 Task: Create a sub task Design and Implement Solution for the task  Integrate website with a new live chat support system in the project BioForge , assign it to team member softage.4@softage.net and update the status of the sub task to  Off Track , set the priority of the sub task to High
Action: Mouse moved to (408, 228)
Screenshot: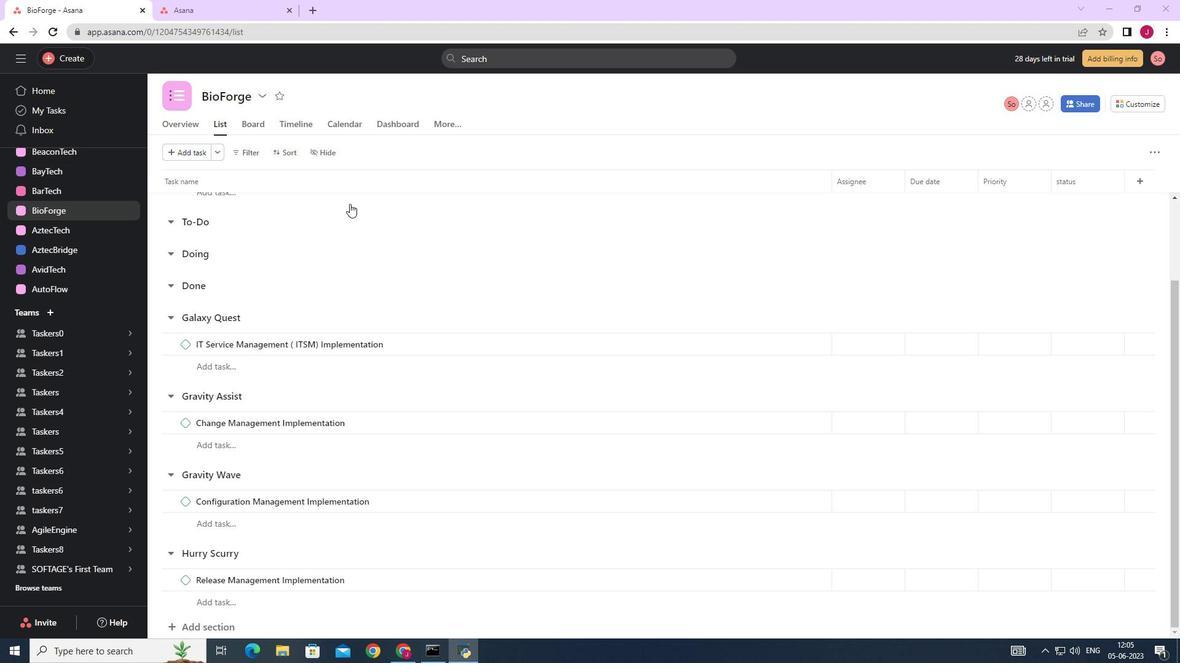 
Action: Mouse scrolled (408, 228) with delta (0, 0)
Screenshot: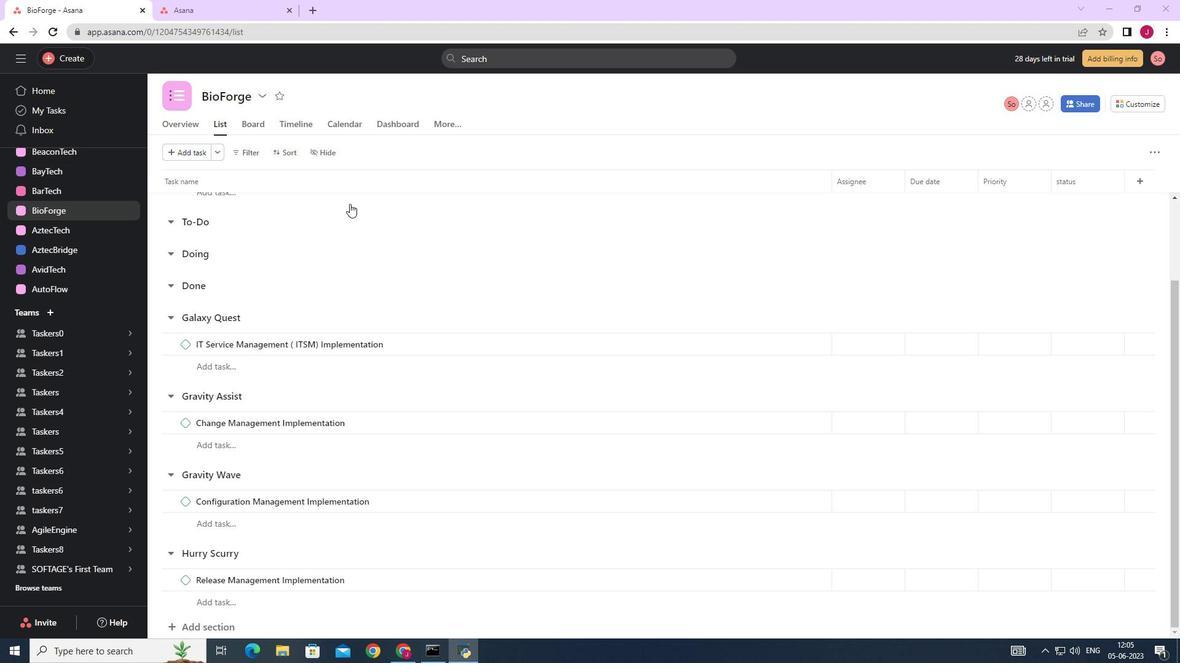 
Action: Mouse moved to (408, 229)
Screenshot: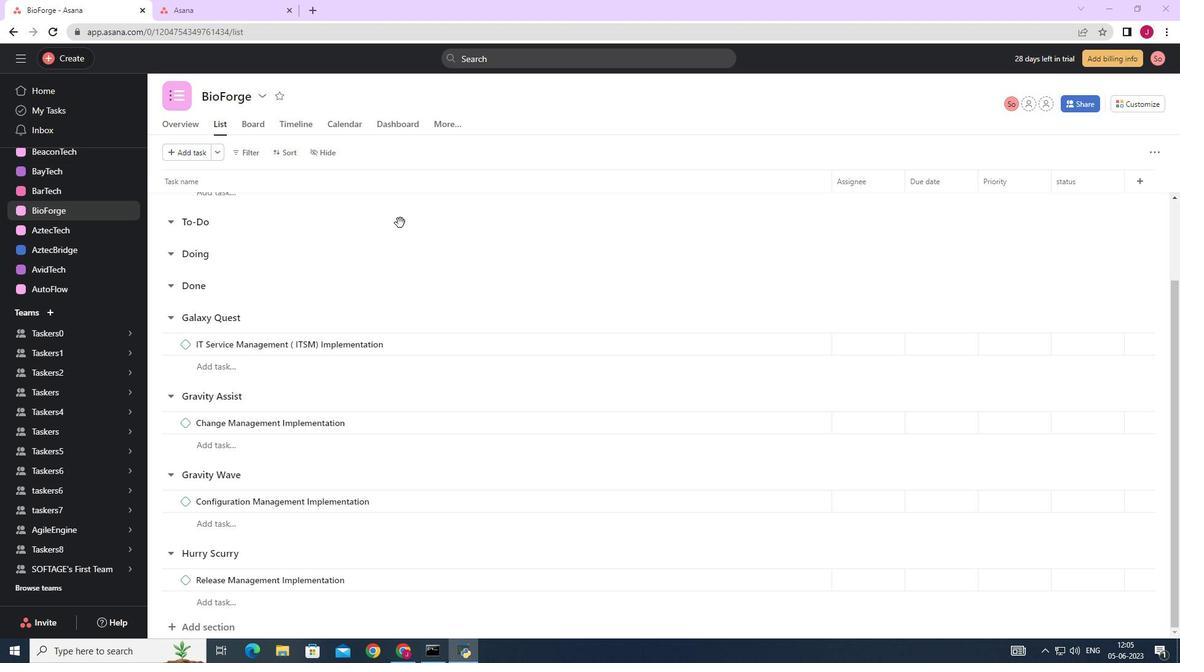 
Action: Mouse scrolled (408, 229) with delta (0, 0)
Screenshot: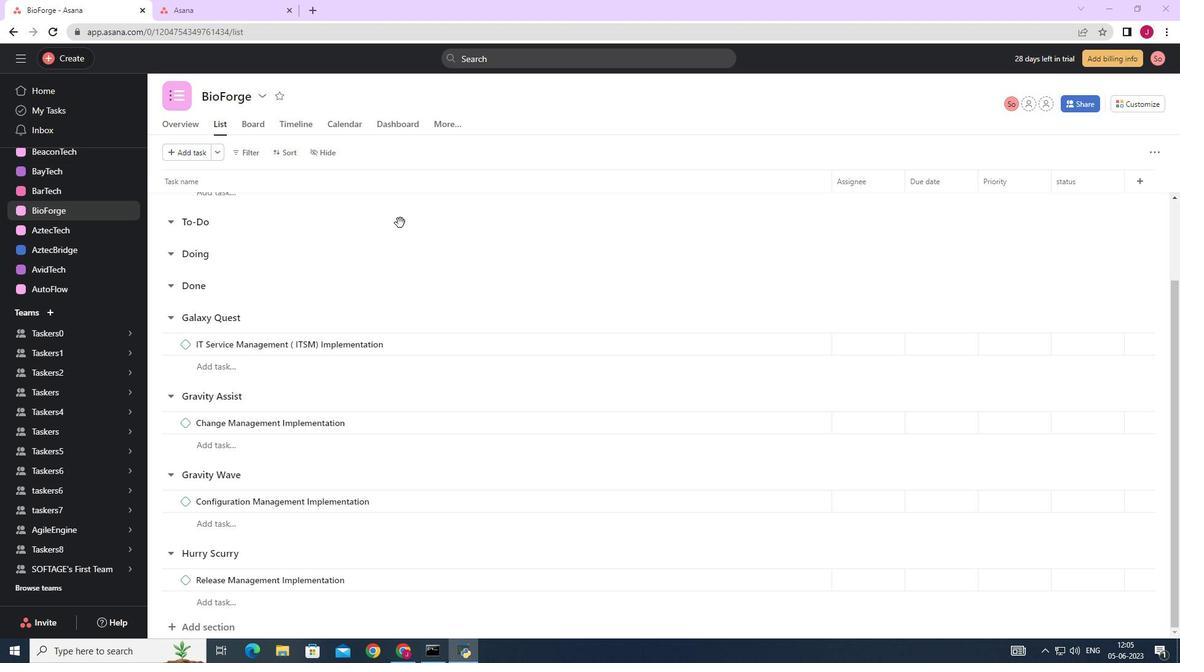 
Action: Mouse scrolled (408, 229) with delta (0, 0)
Screenshot: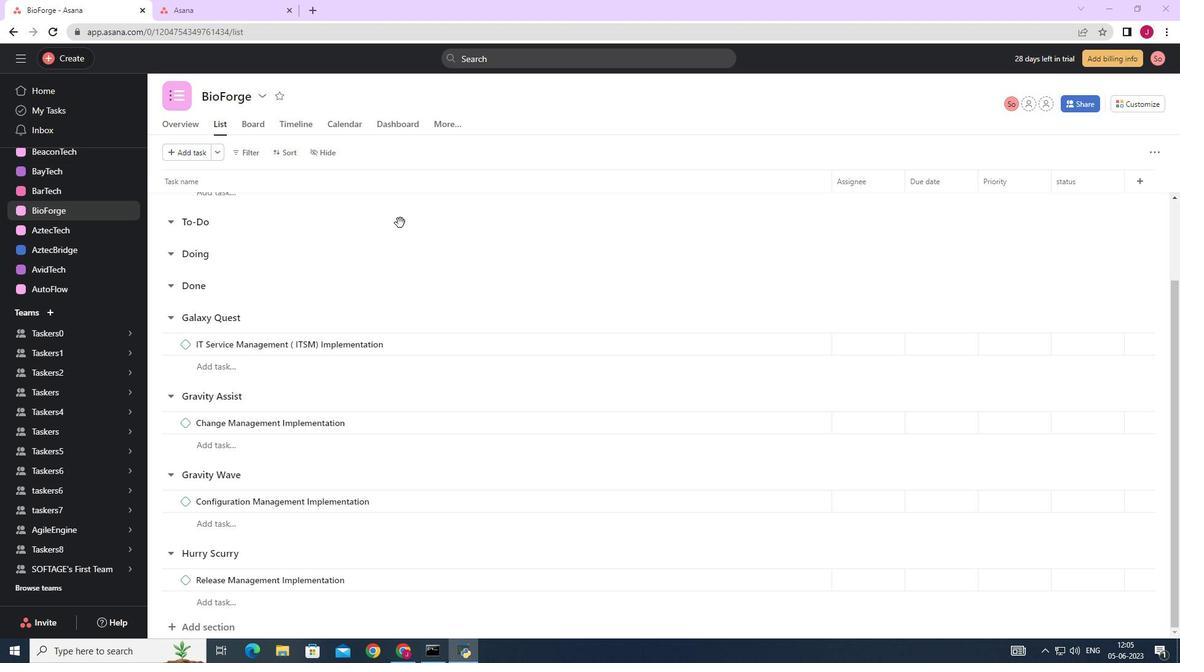 
Action: Mouse scrolled (408, 229) with delta (0, 0)
Screenshot: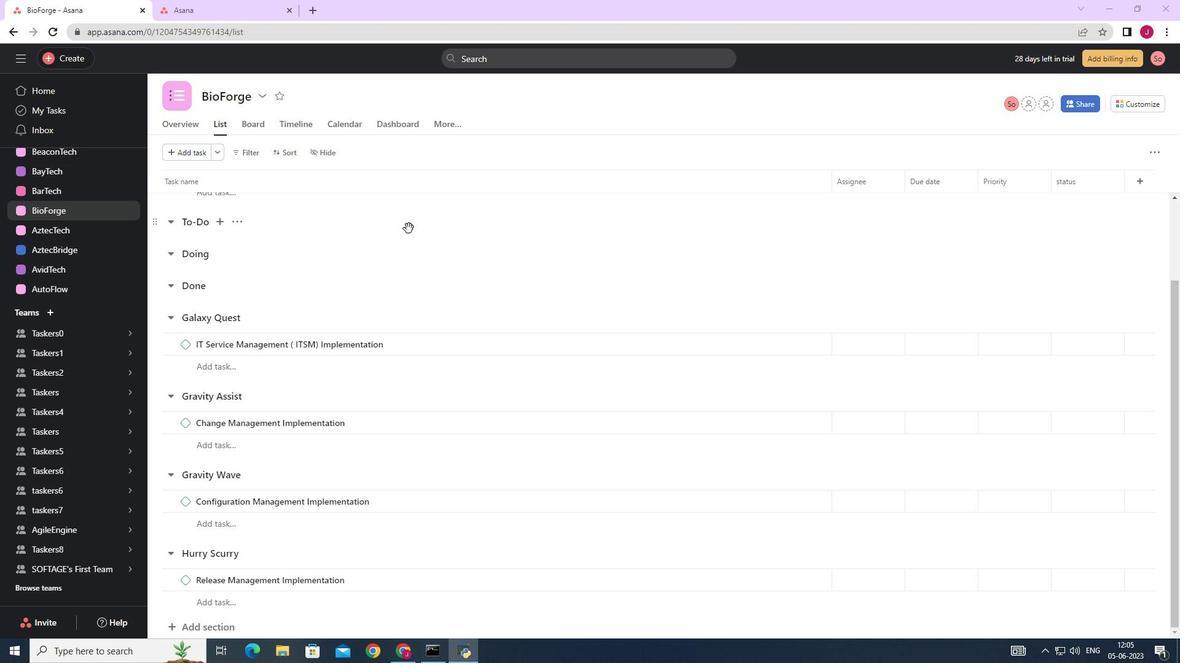 
Action: Mouse moved to (408, 229)
Screenshot: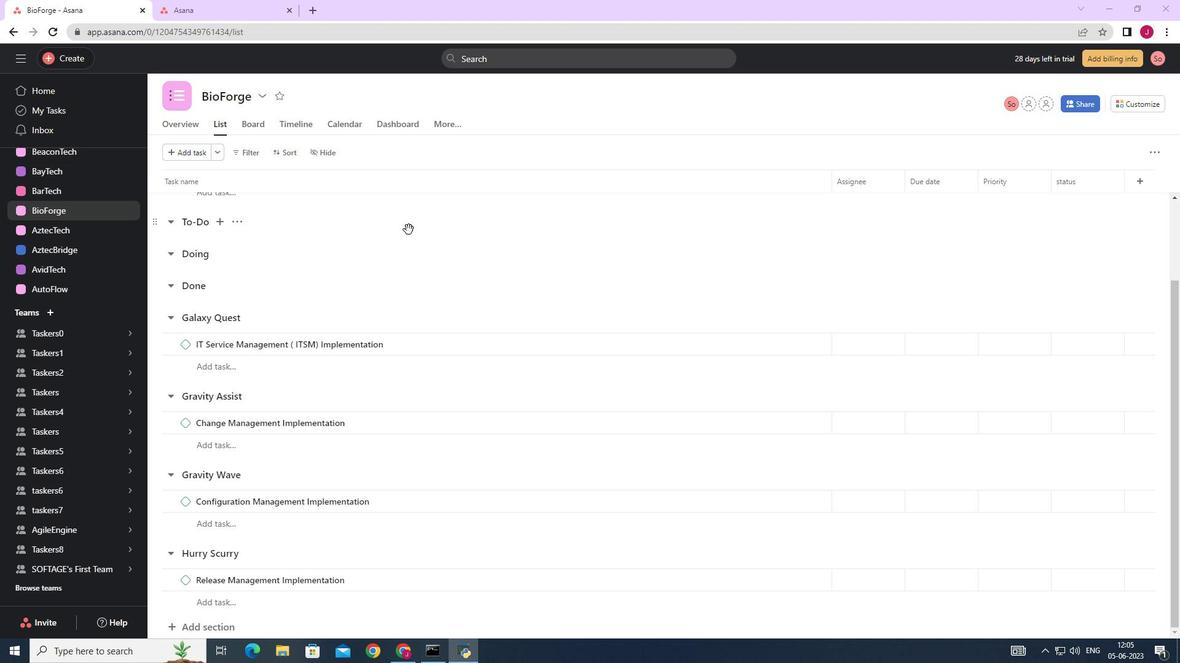 
Action: Mouse scrolled (408, 229) with delta (0, 0)
Screenshot: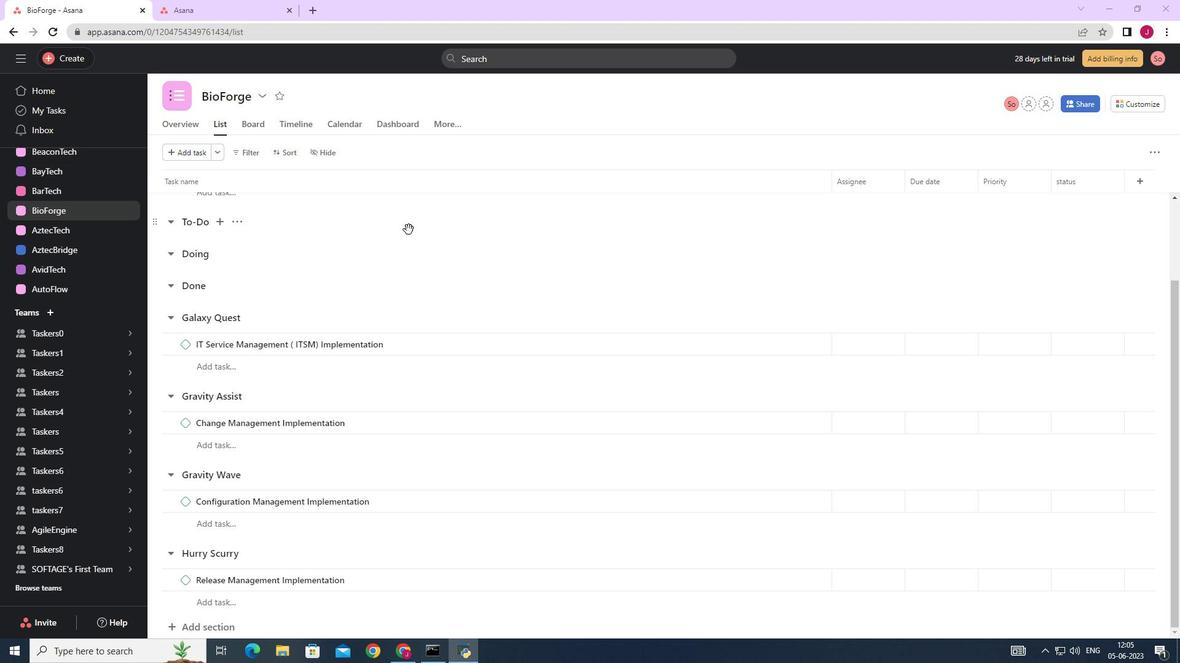 
Action: Mouse moved to (514, 377)
Screenshot: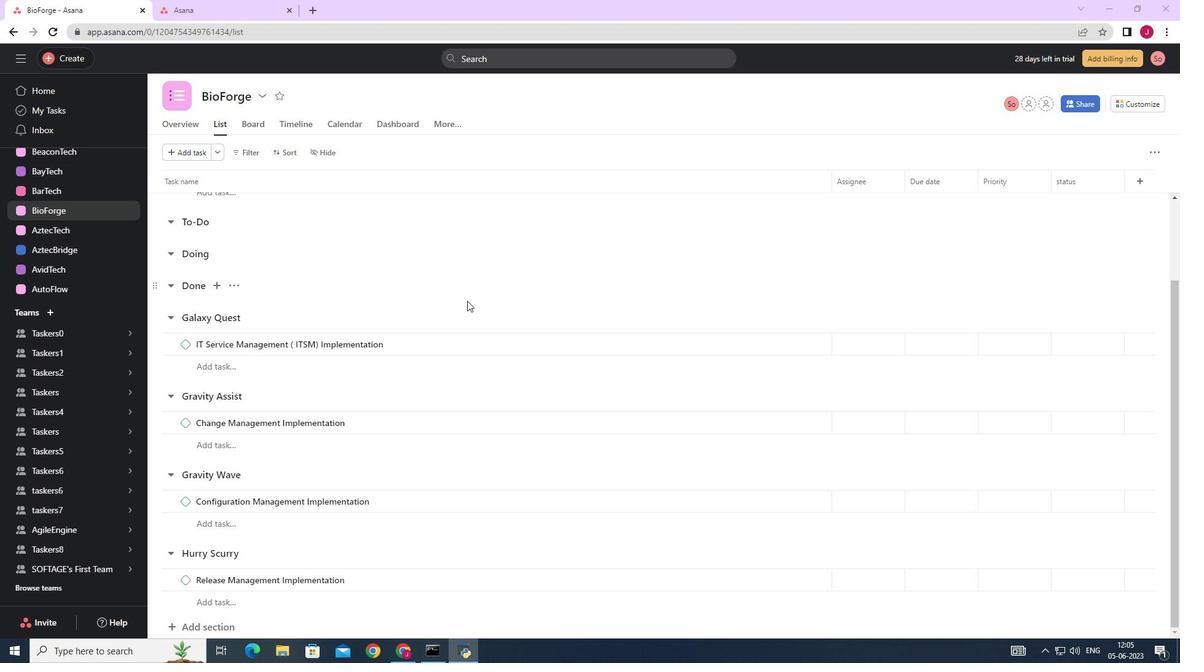 
Action: Mouse scrolled (514, 378) with delta (0, 0)
Screenshot: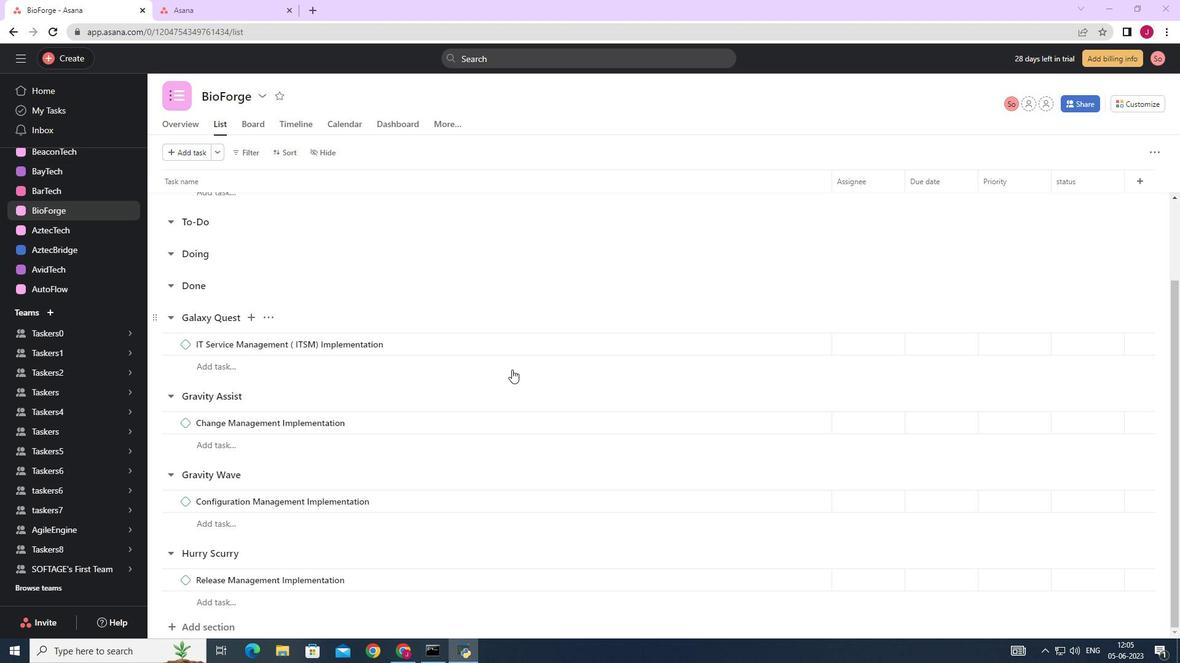 
Action: Mouse moved to (512, 377)
Screenshot: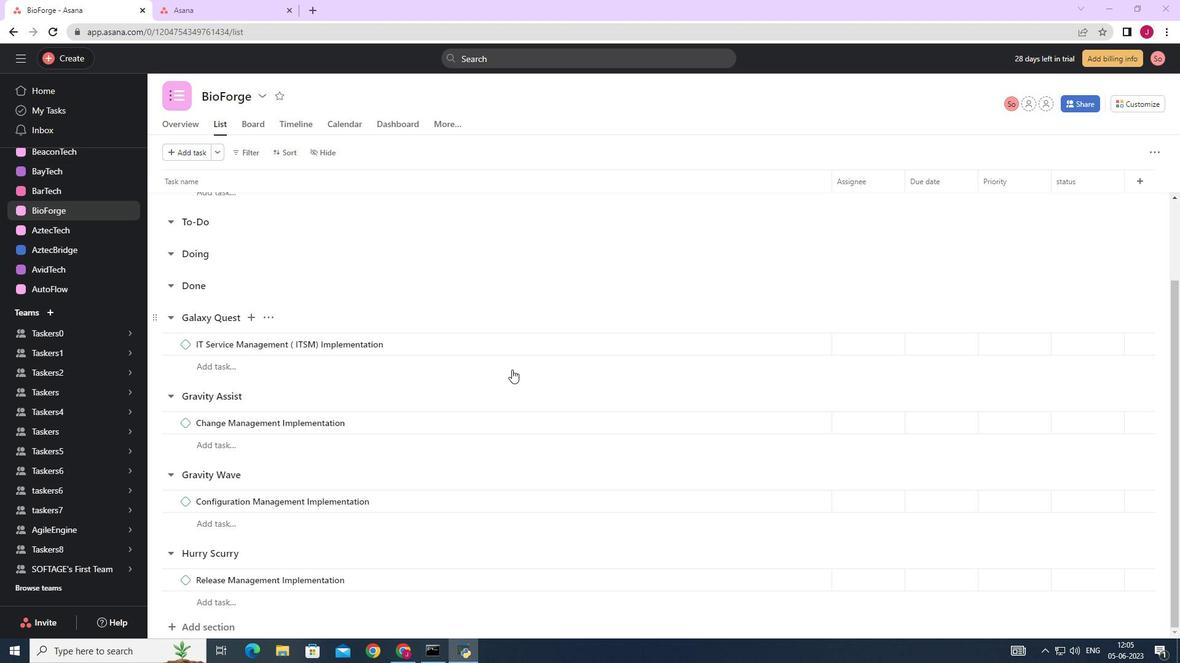 
Action: Mouse scrolled (512, 378) with delta (0, 0)
Screenshot: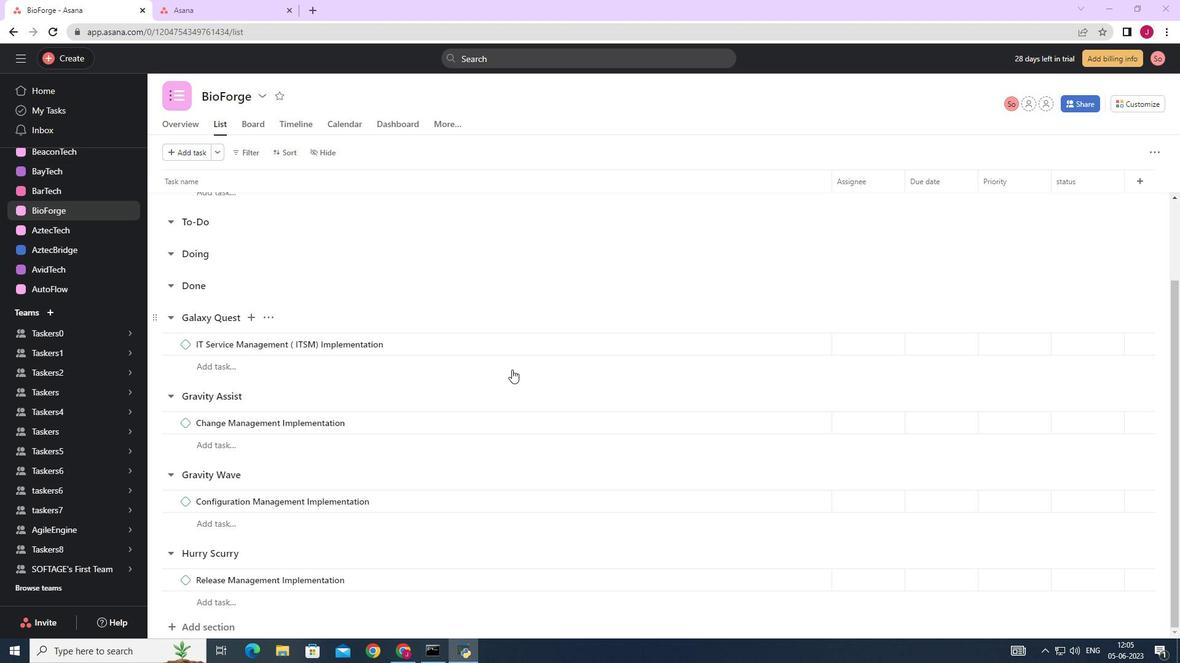 
Action: Mouse moved to (505, 370)
Screenshot: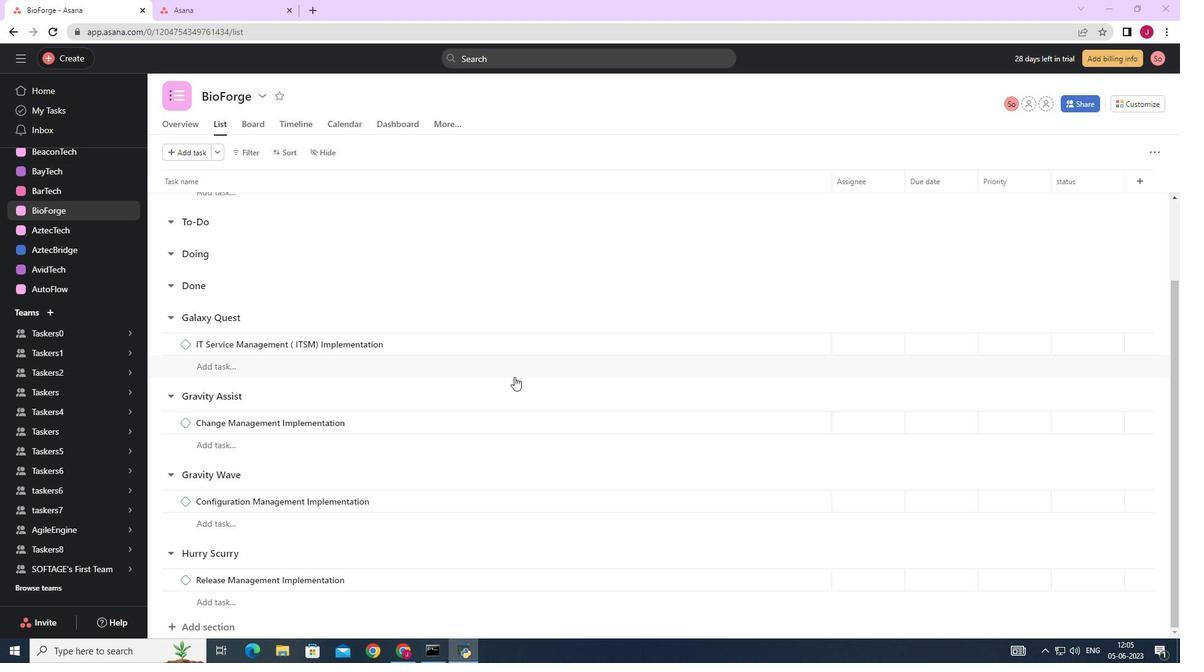 
Action: Mouse scrolled (509, 374) with delta (0, 0)
Screenshot: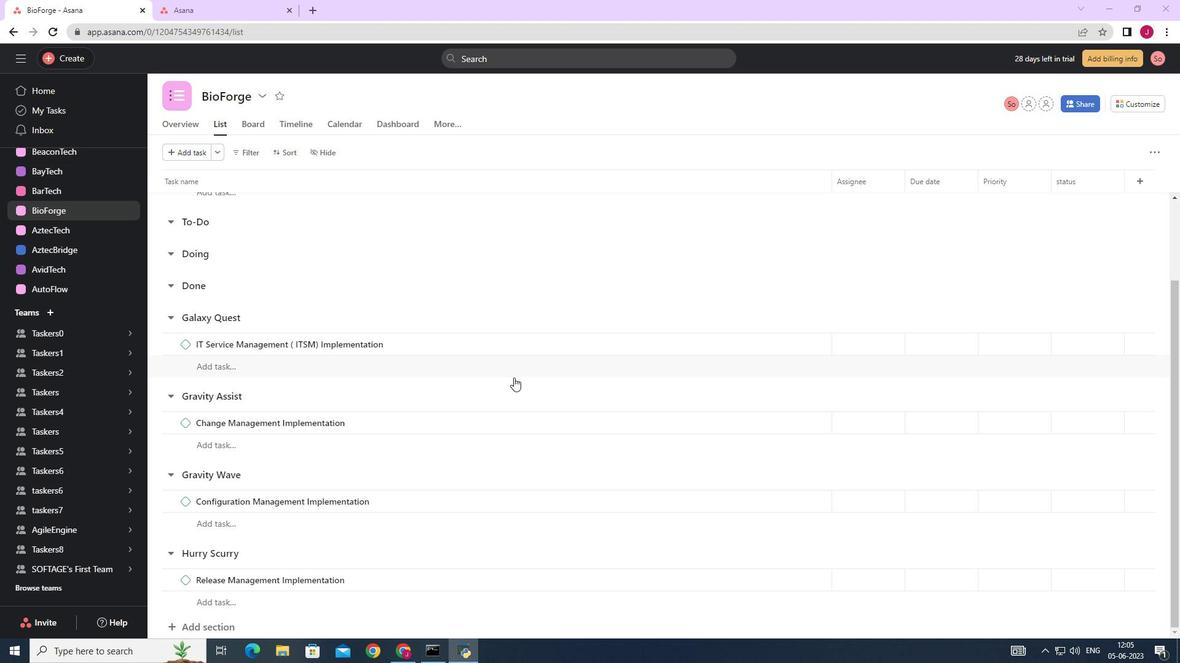 
Action: Mouse moved to (483, 352)
Screenshot: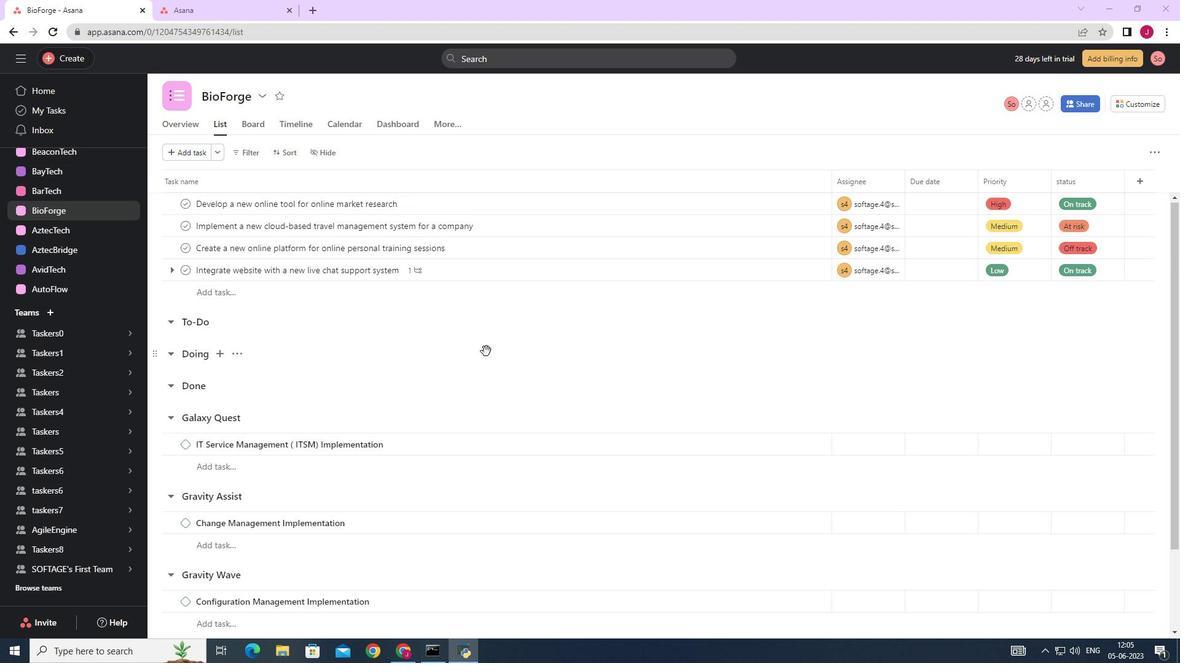 
Action: Mouse scrolled (483, 352) with delta (0, 0)
Screenshot: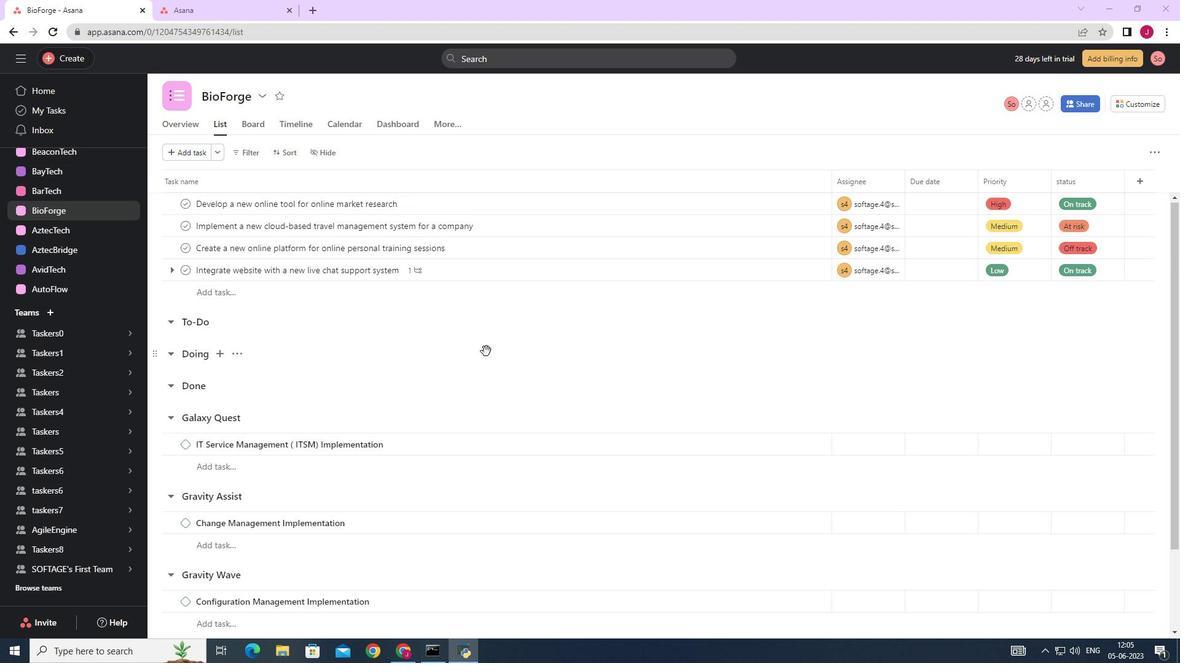 
Action: Mouse moved to (483, 353)
Screenshot: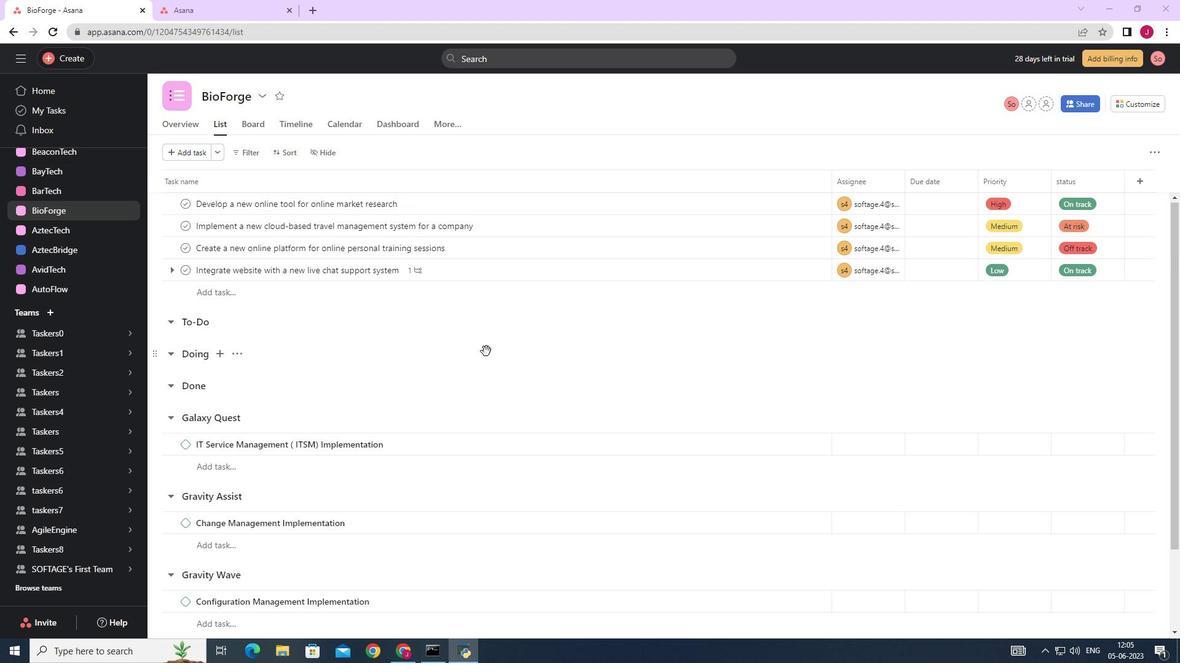 
Action: Mouse scrolled (483, 352) with delta (0, 0)
Screenshot: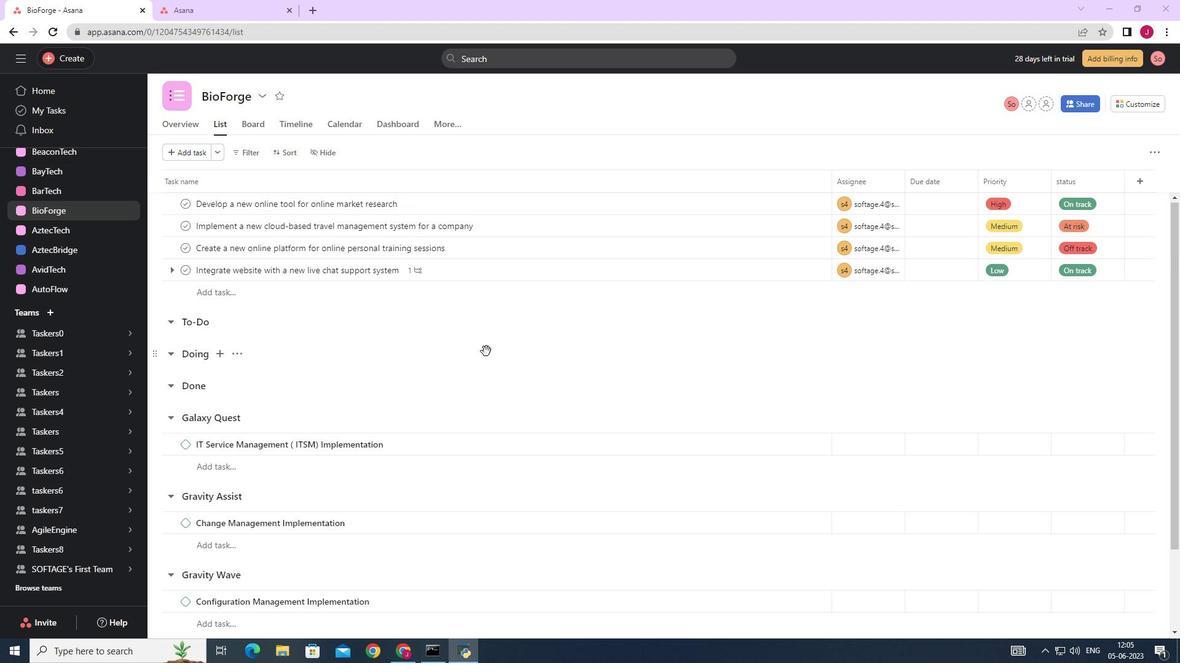 
Action: Mouse scrolled (483, 352) with delta (0, 0)
Screenshot: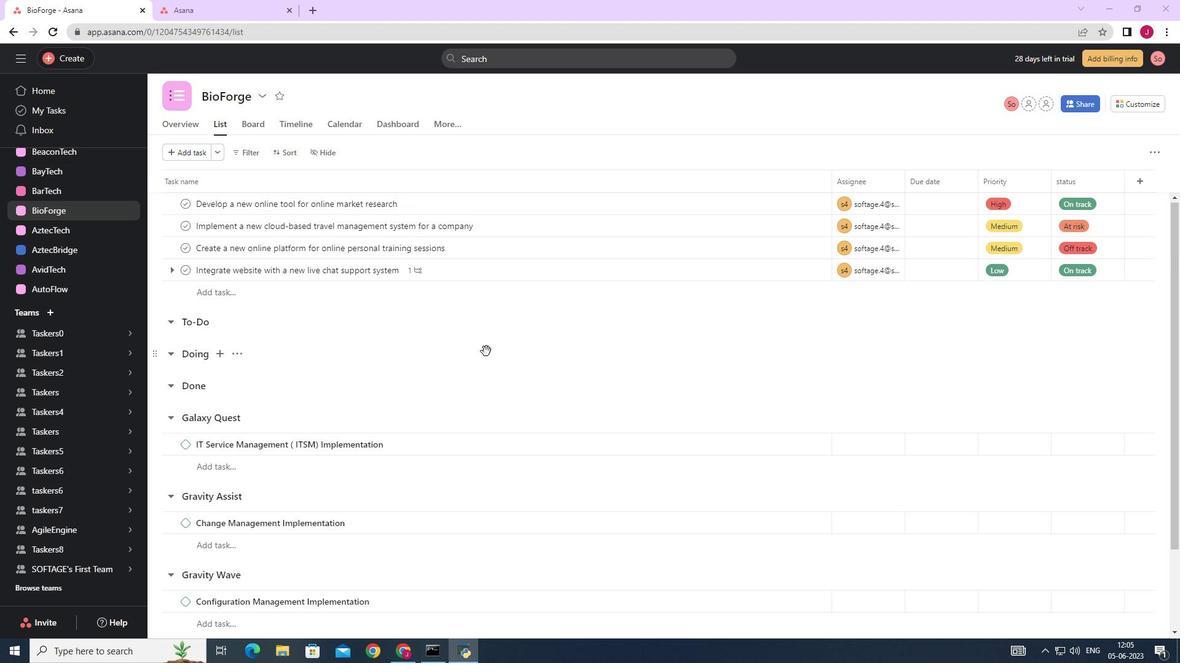 
Action: Mouse scrolled (483, 352) with delta (0, 0)
Screenshot: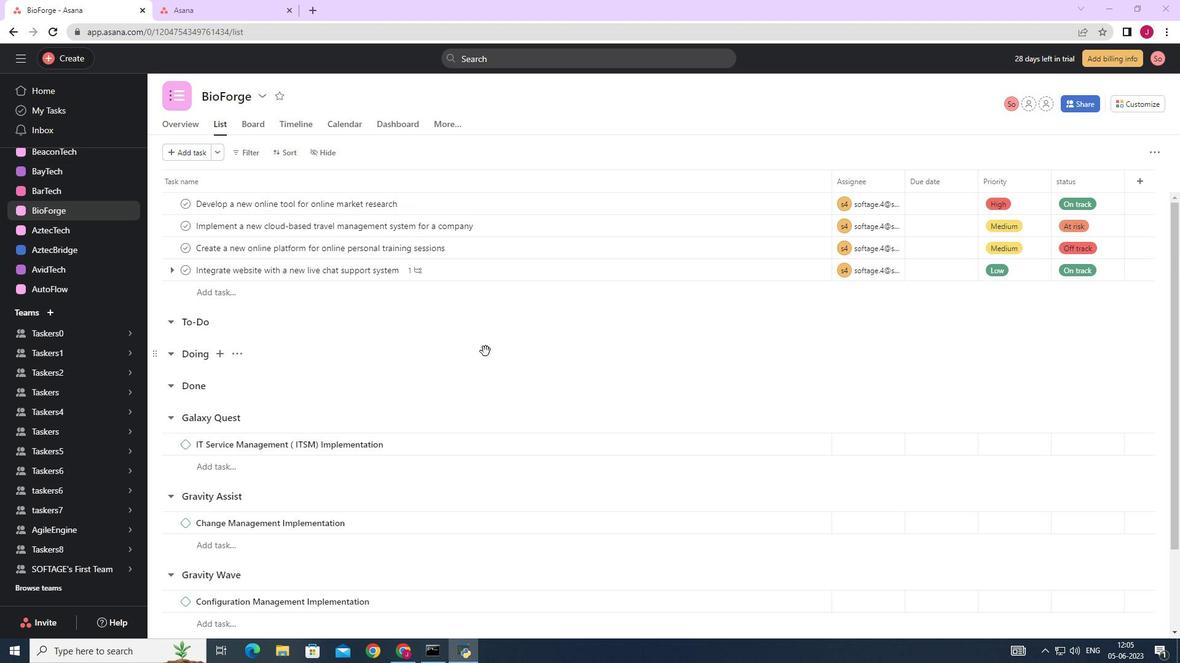 
Action: Mouse moved to (907, 240)
Screenshot: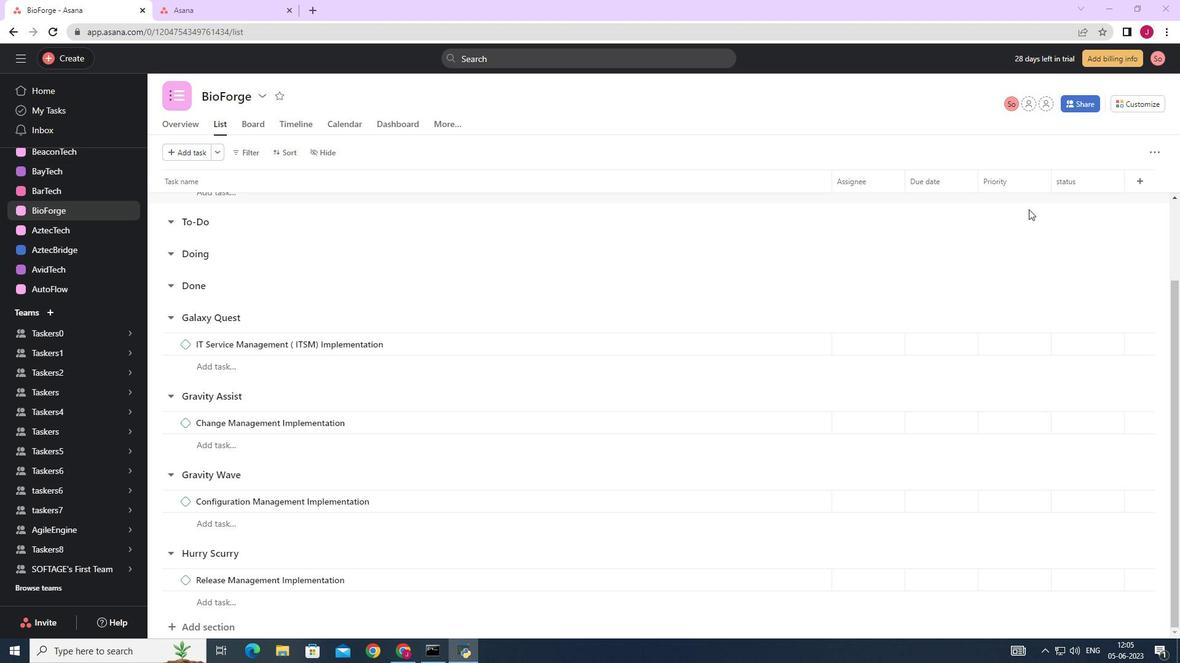
Action: Mouse scrolled (916, 240) with delta (0, 0)
Screenshot: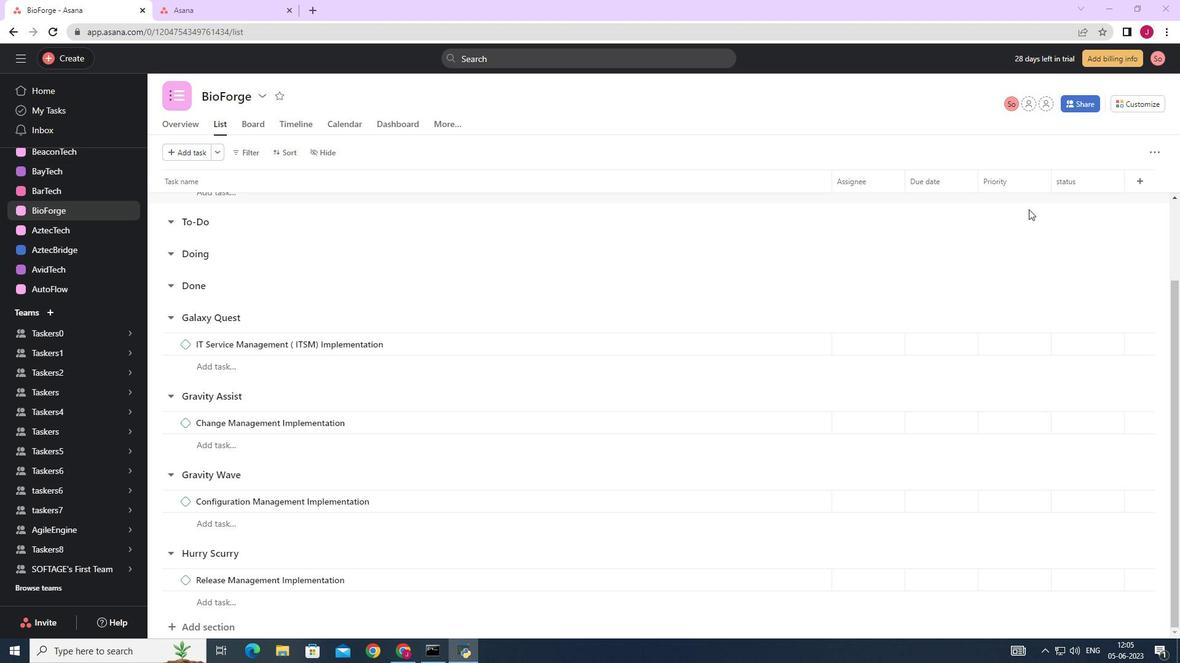 
Action: Mouse moved to (842, 250)
Screenshot: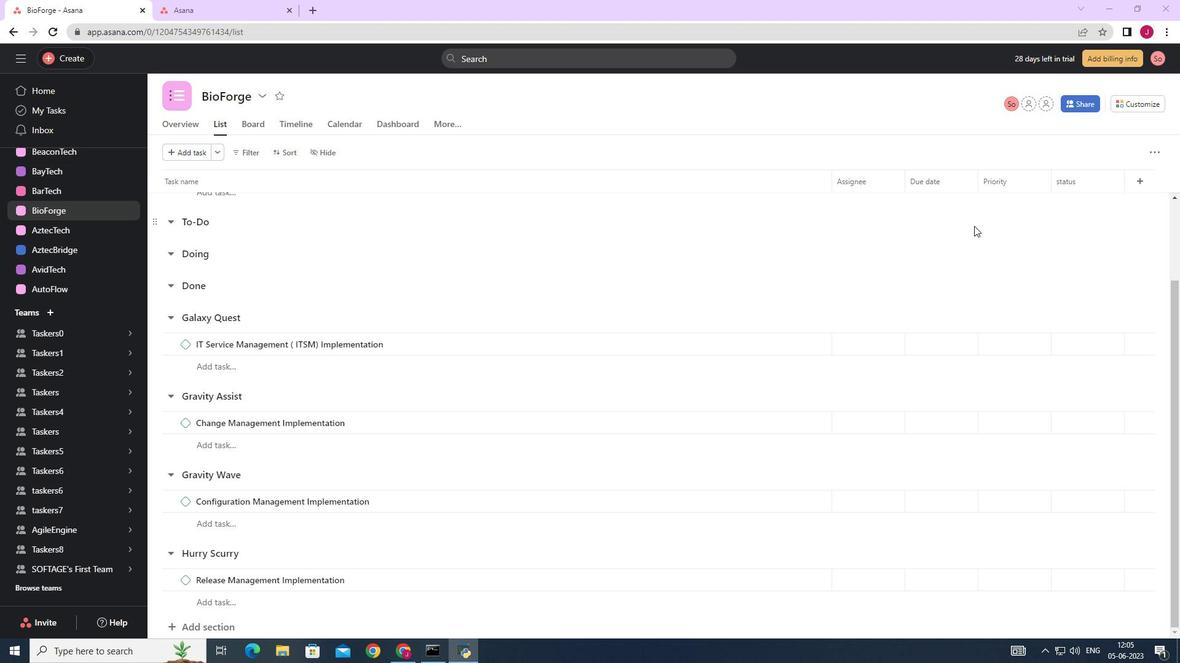 
Action: Mouse scrolled (882, 244) with delta (0, 0)
Screenshot: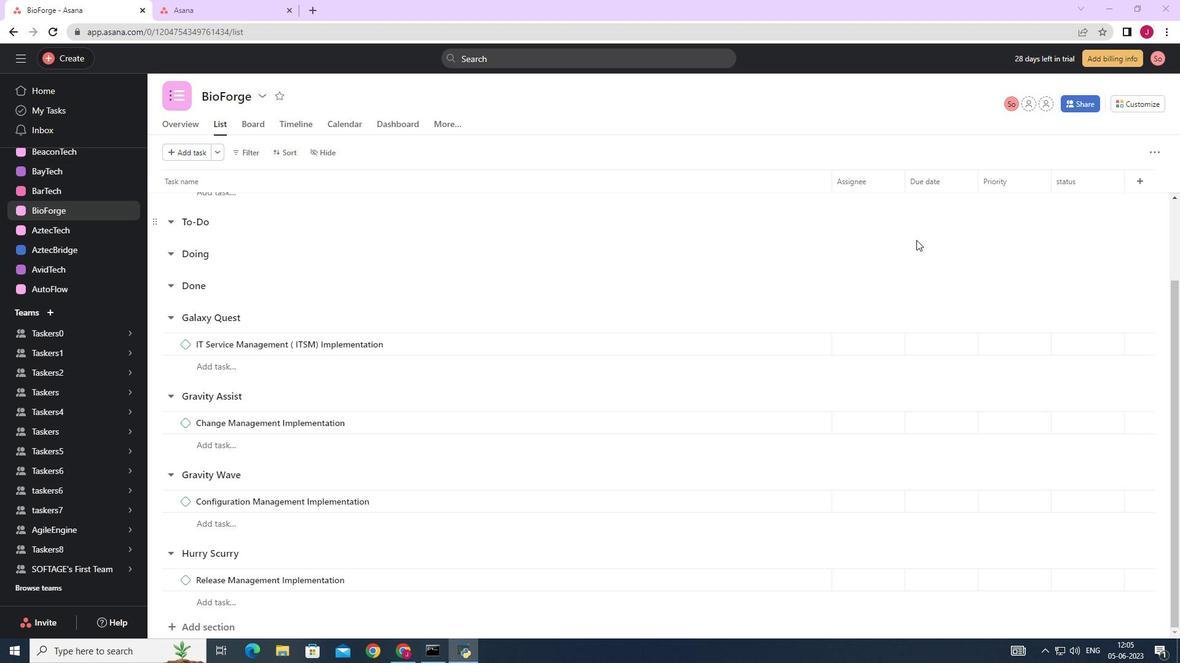 
Action: Mouse moved to (716, 280)
Screenshot: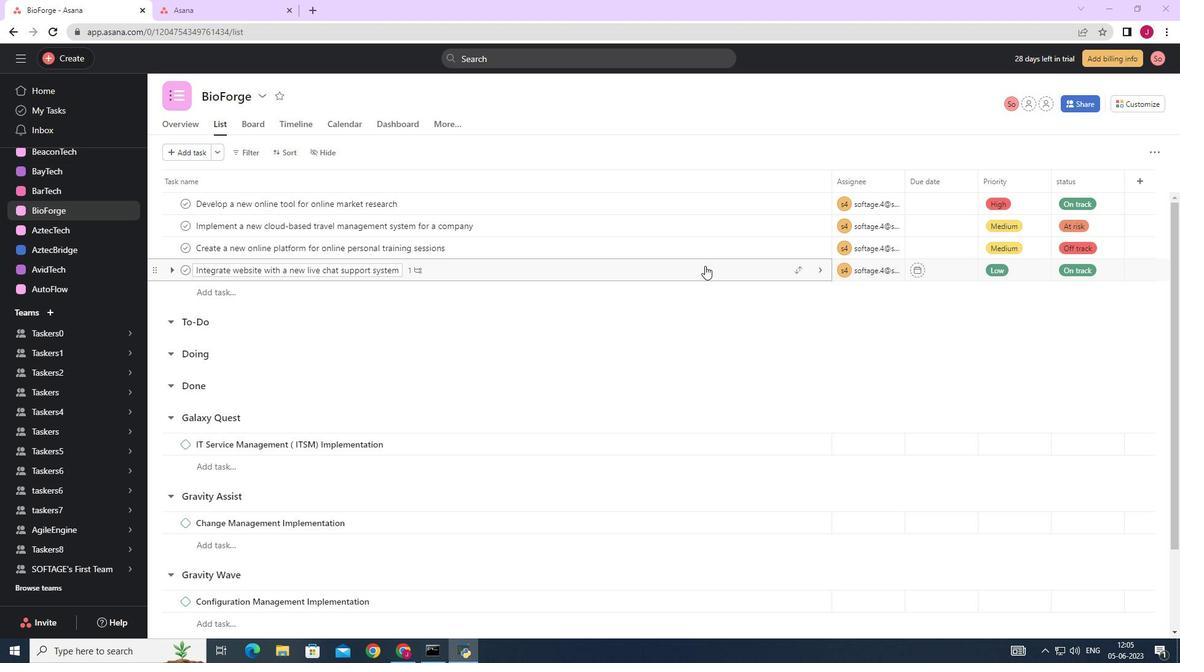 
Action: Mouse pressed left at (716, 280)
Screenshot: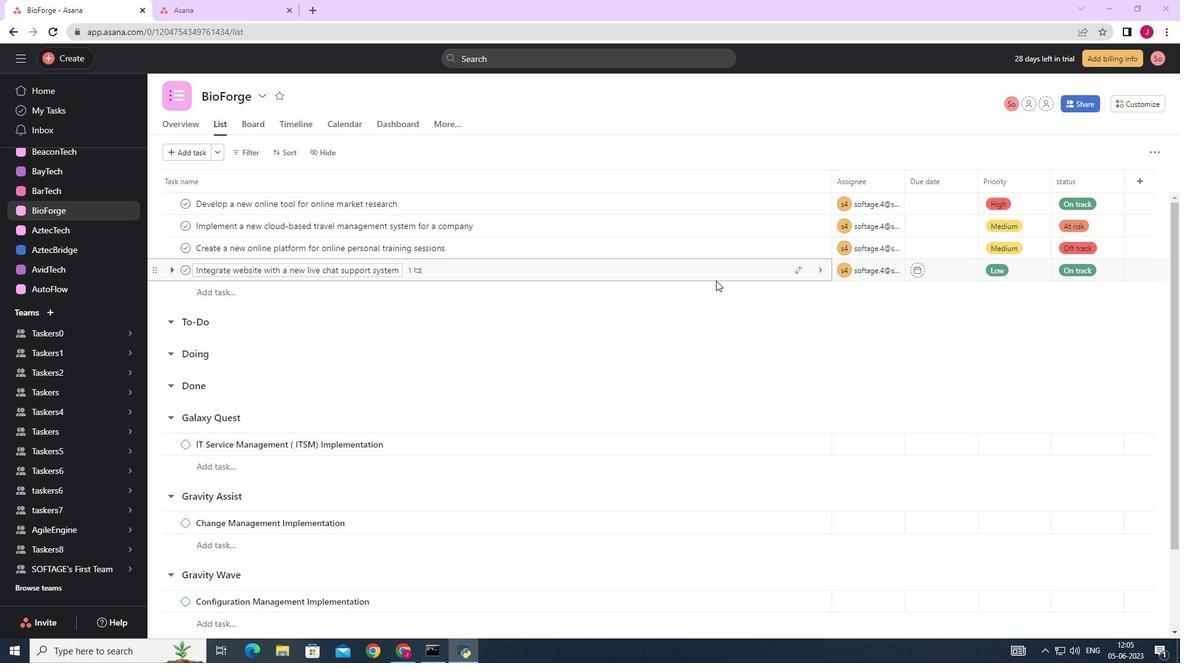 
Action: Mouse moved to (718, 274)
Screenshot: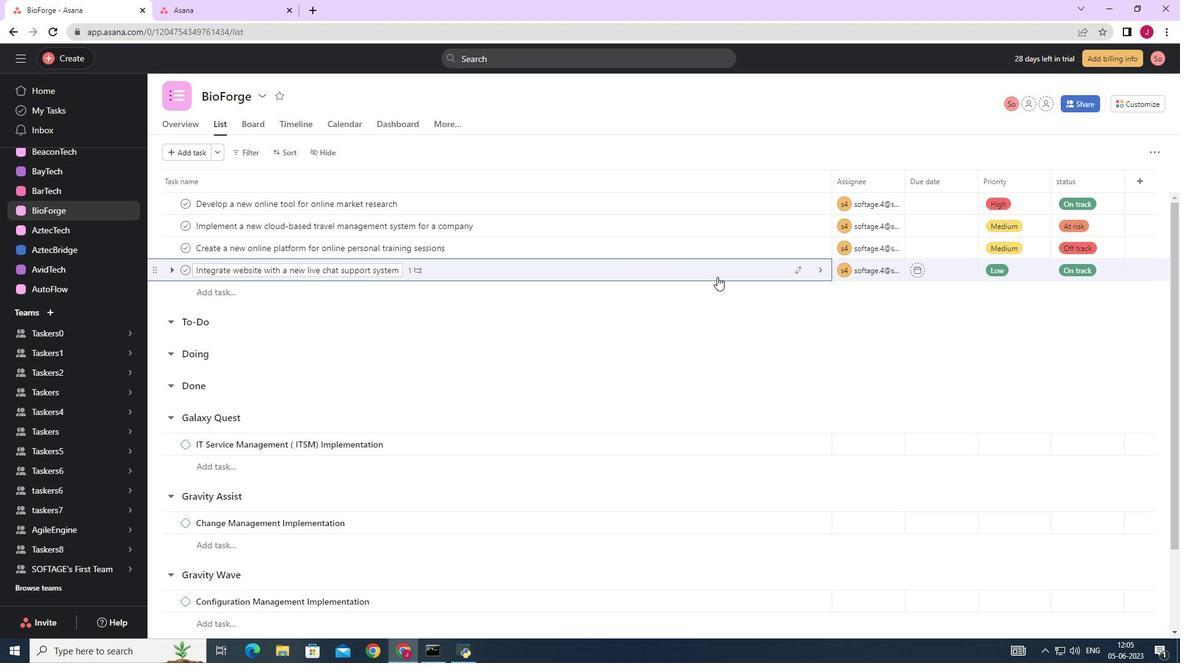 
Action: Mouse pressed left at (718, 274)
Screenshot: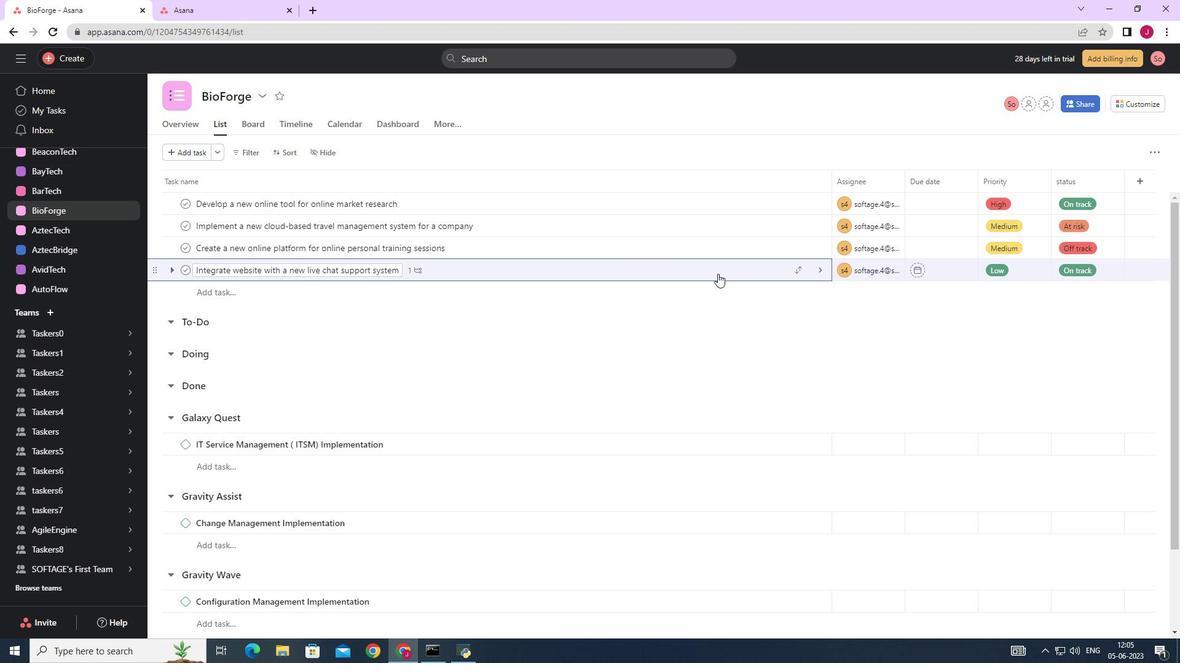 
Action: Mouse moved to (947, 394)
Screenshot: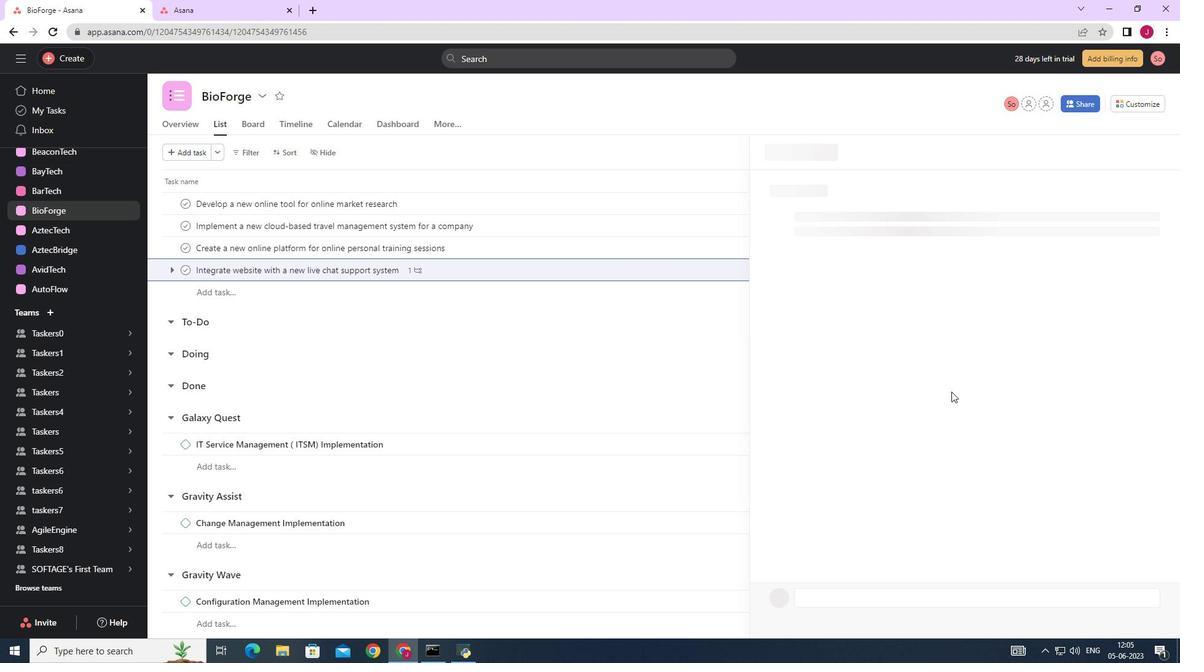 
Action: Mouse scrolled (947, 393) with delta (0, 0)
Screenshot: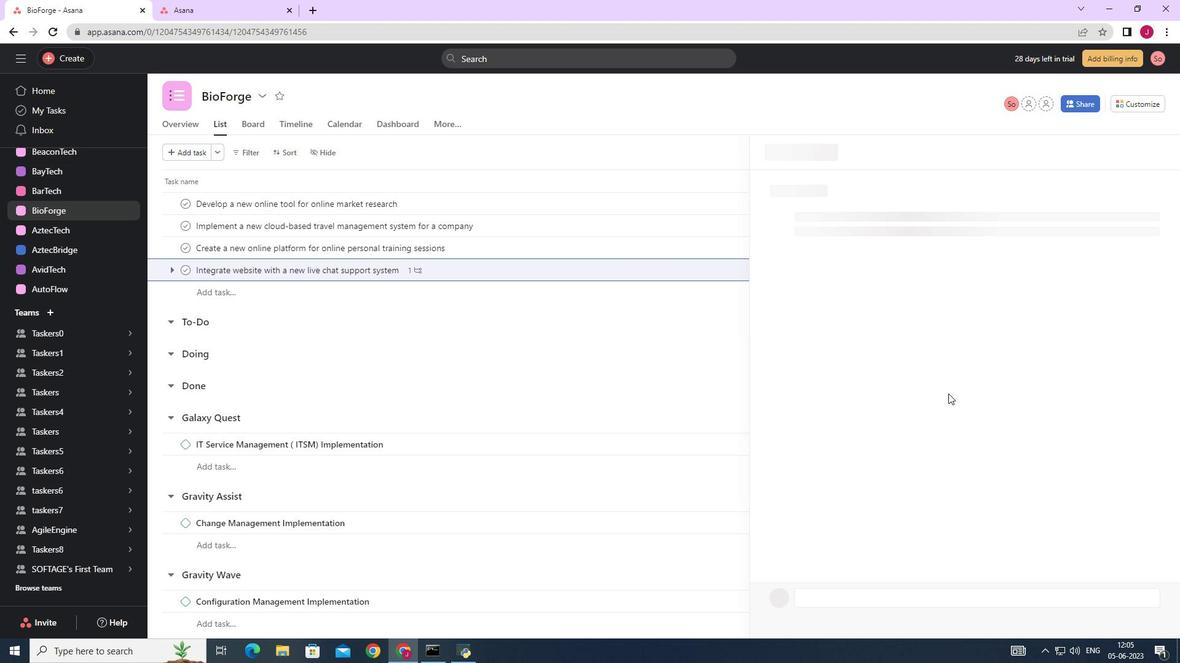 
Action: Mouse scrolled (947, 393) with delta (0, 0)
Screenshot: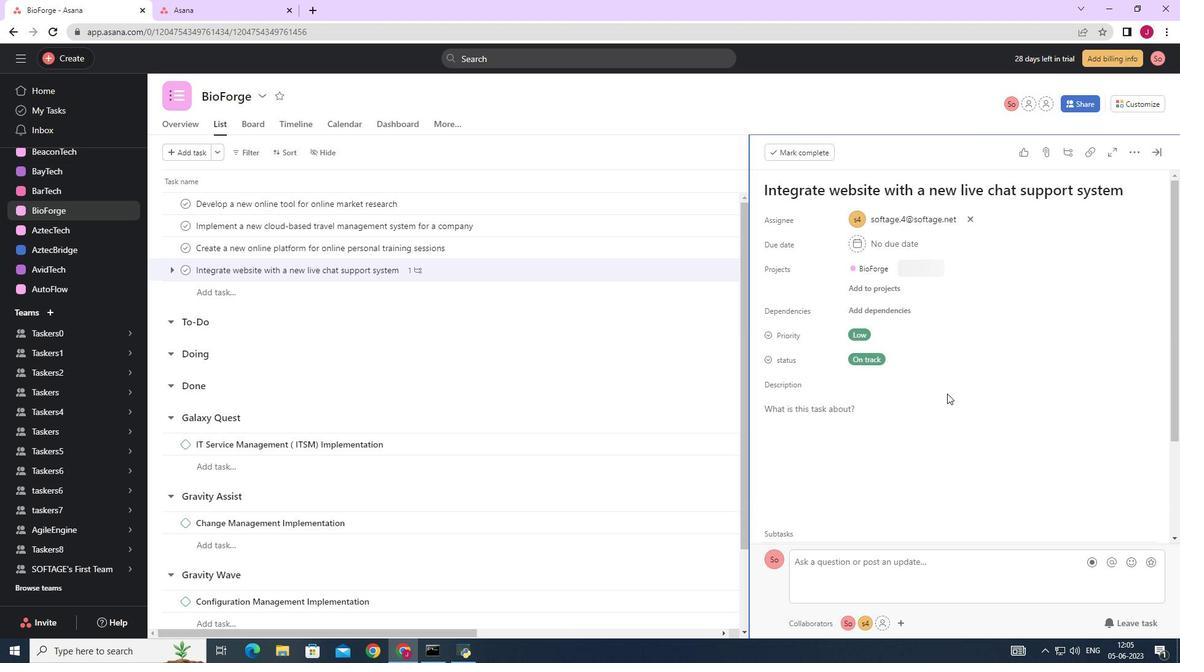 
Action: Mouse moved to (947, 394)
Screenshot: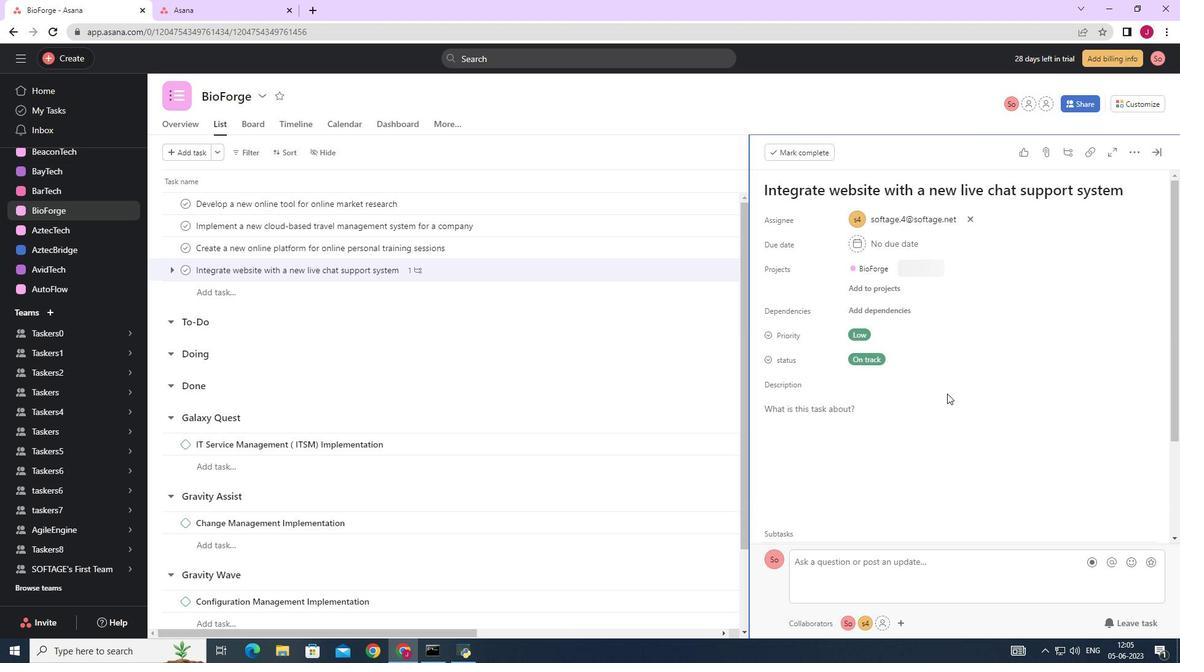 
Action: Mouse scrolled (947, 393) with delta (0, 0)
Screenshot: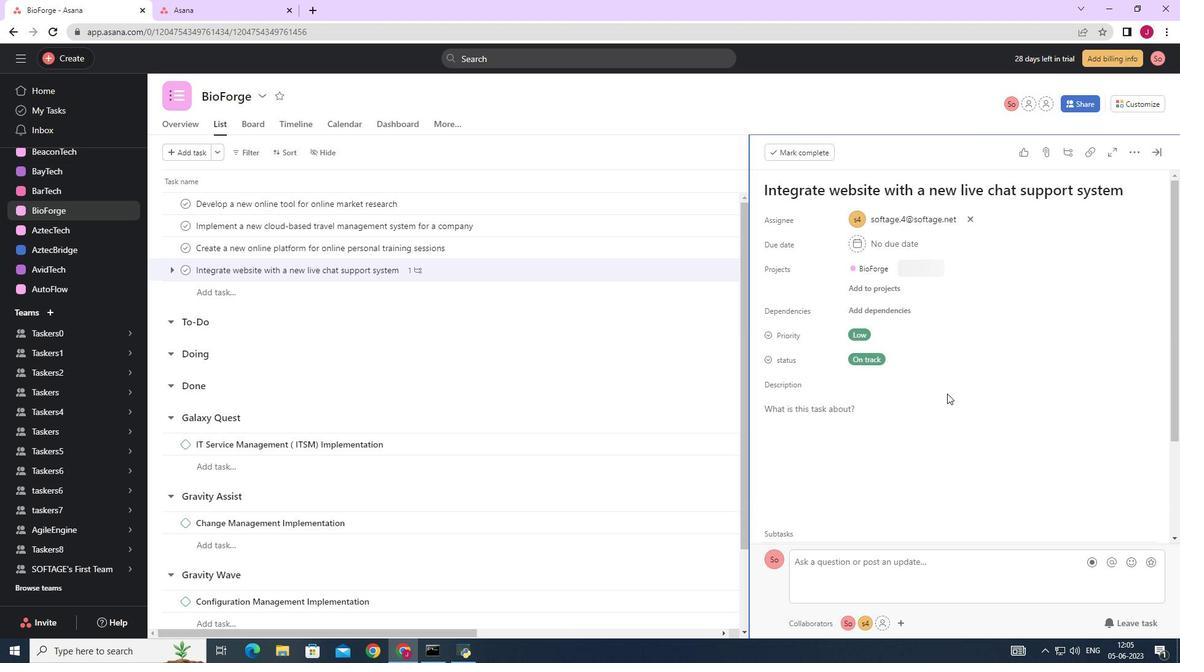 
Action: Mouse moved to (946, 394)
Screenshot: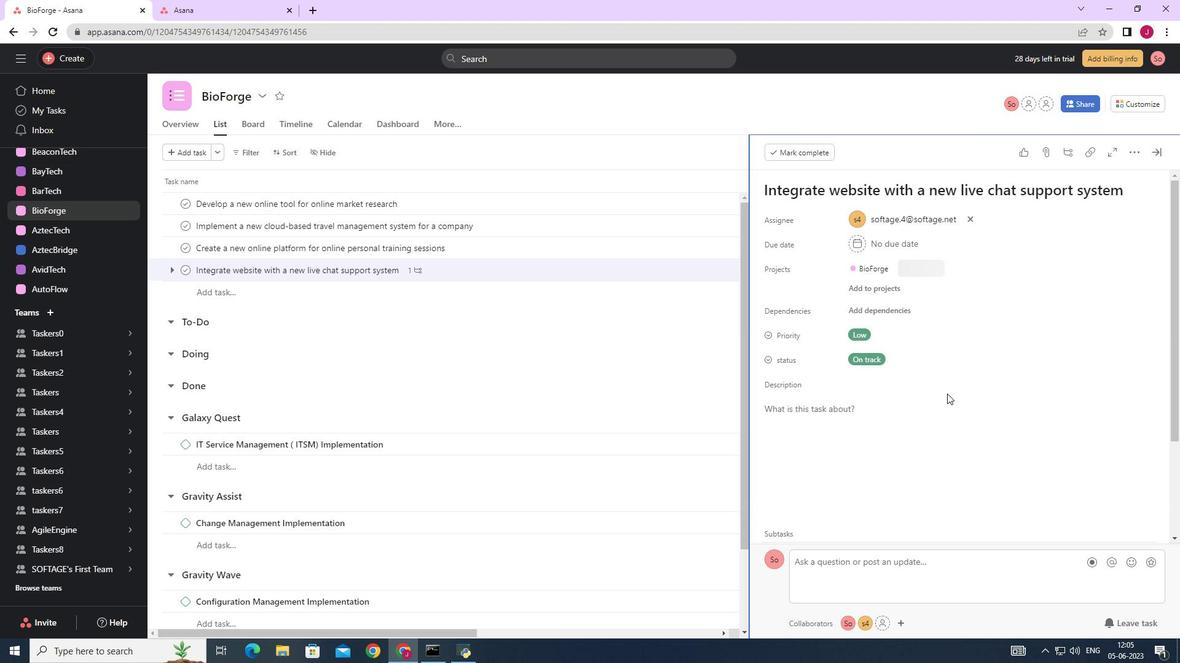 
Action: Mouse scrolled (946, 394) with delta (0, 0)
Screenshot: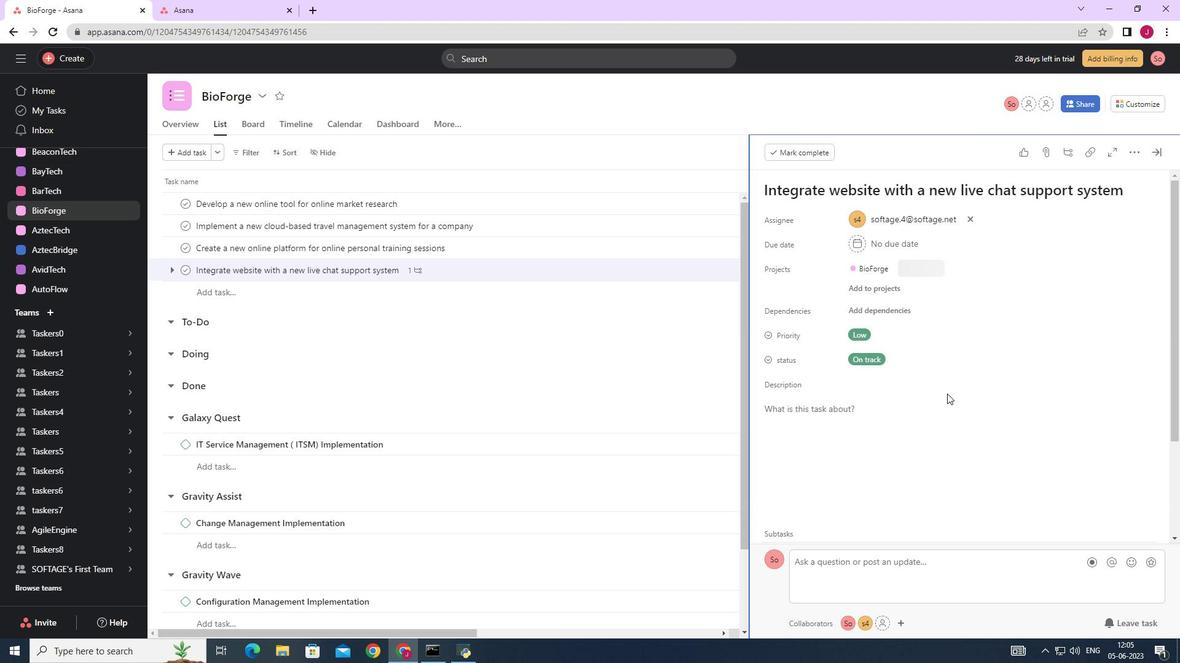 
Action: Mouse scrolled (946, 394) with delta (0, 0)
Screenshot: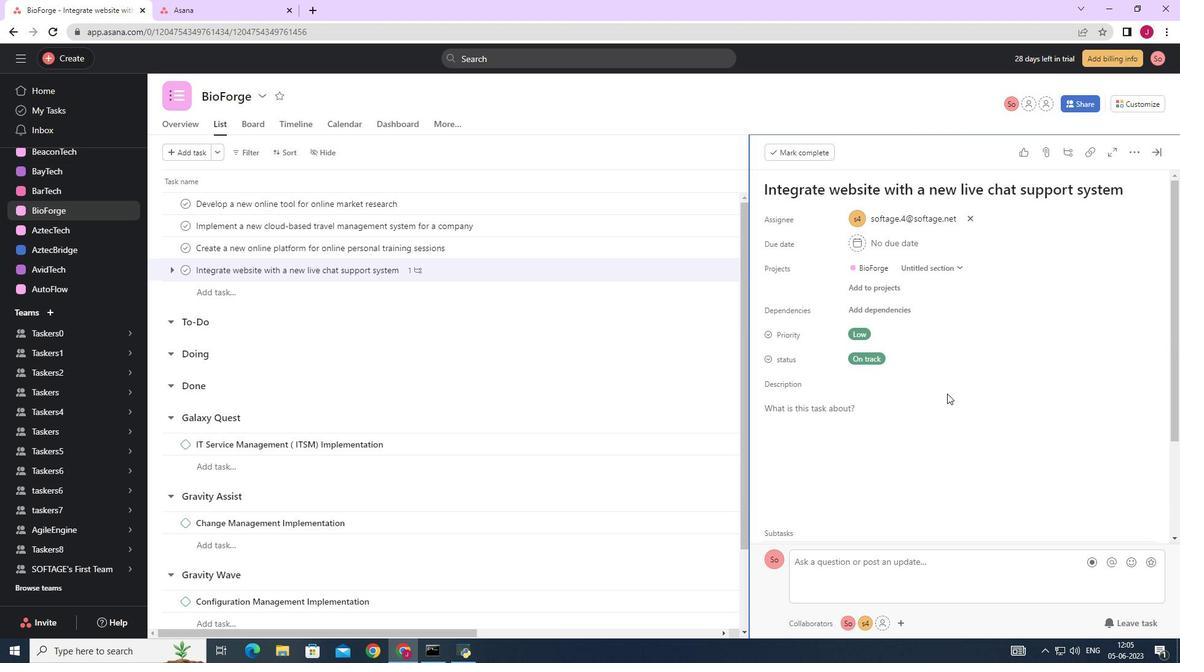 
Action: Mouse moved to (799, 445)
Screenshot: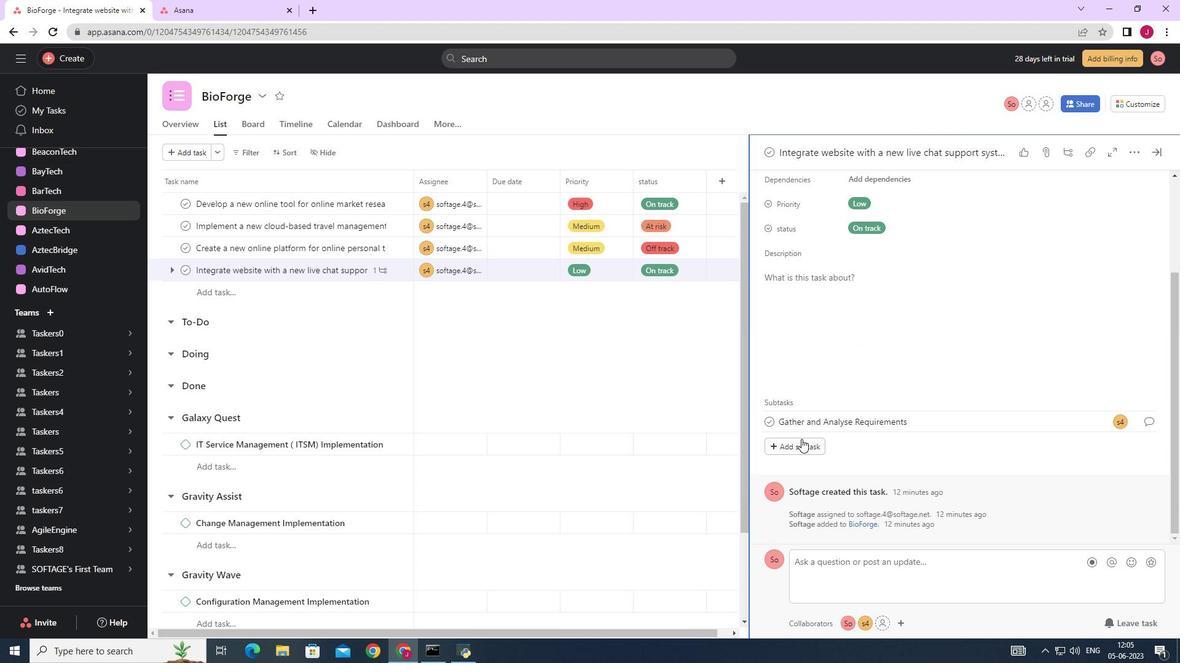 
Action: Mouse pressed left at (799, 445)
Screenshot: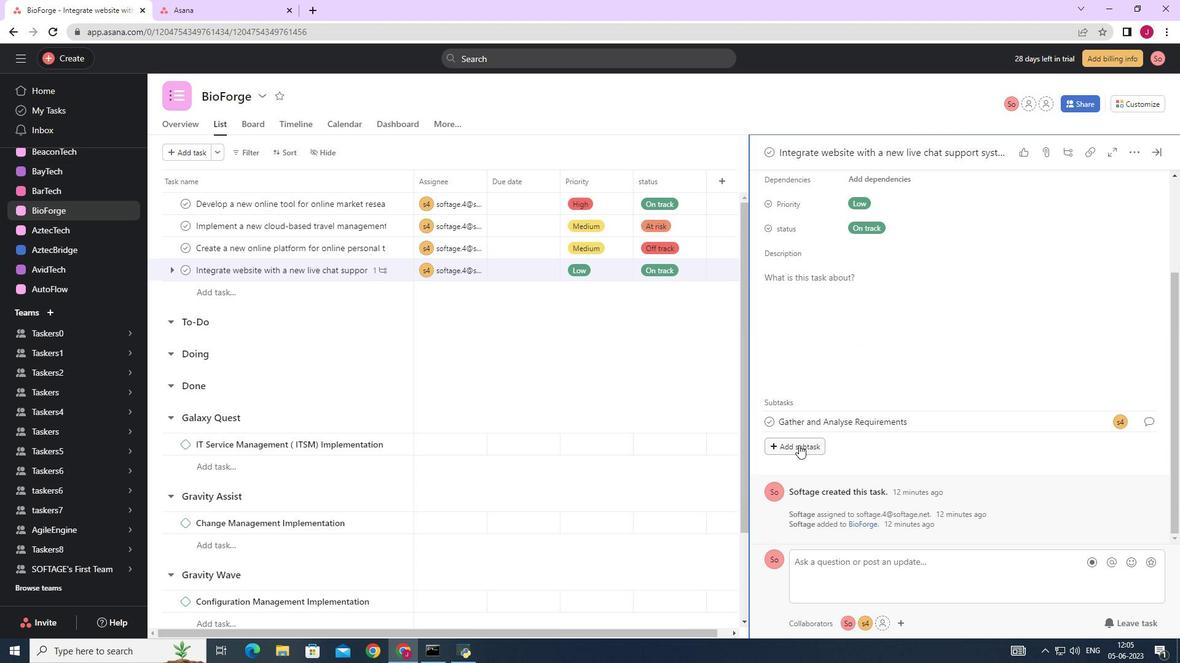 
Action: Key pressed <Key.caps_lock>D<Key.caps_lock>esign<Key.space>and<Key.space><Key.caps_lock>I<Key.caps_lock>mplement<Key.space><Key.caps_lock>S<Key.caps_lock>olution
Screenshot: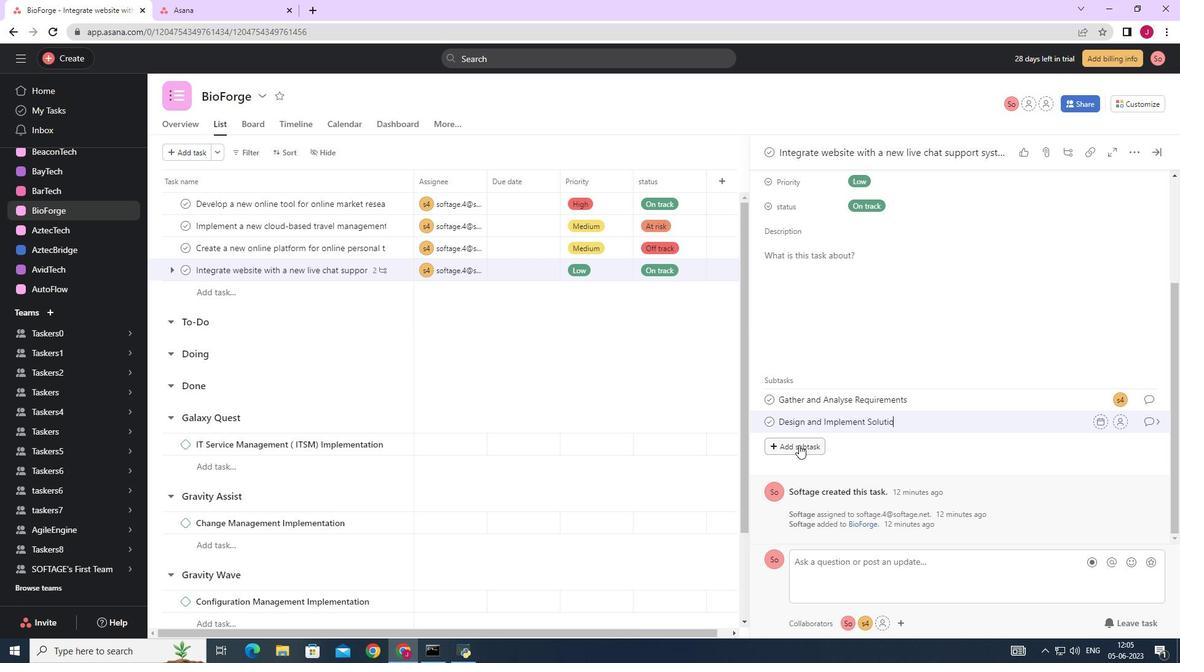 
Action: Mouse moved to (1118, 427)
Screenshot: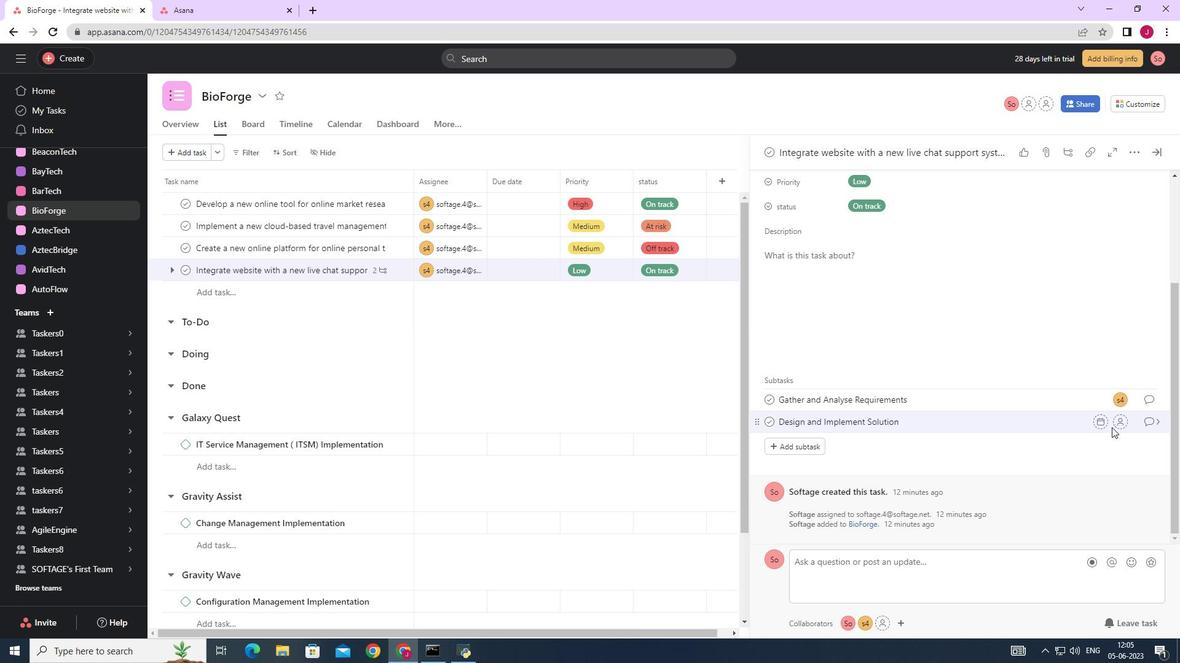 
Action: Mouse pressed left at (1118, 427)
Screenshot: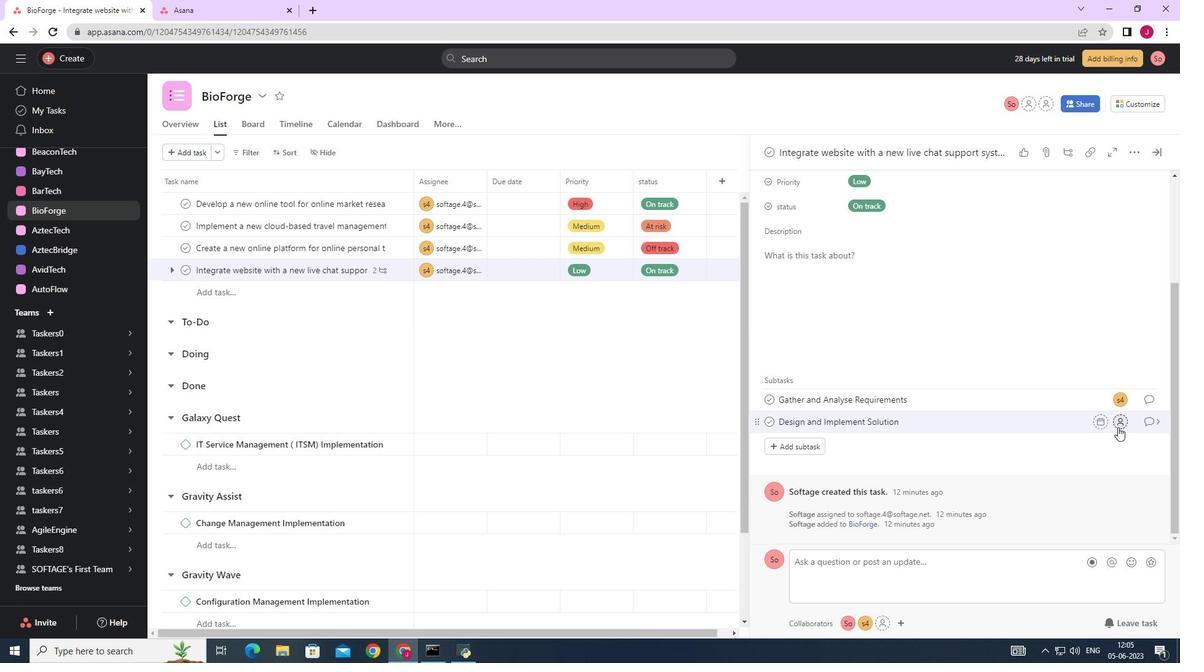 
Action: Key pressed softage.4
Screenshot: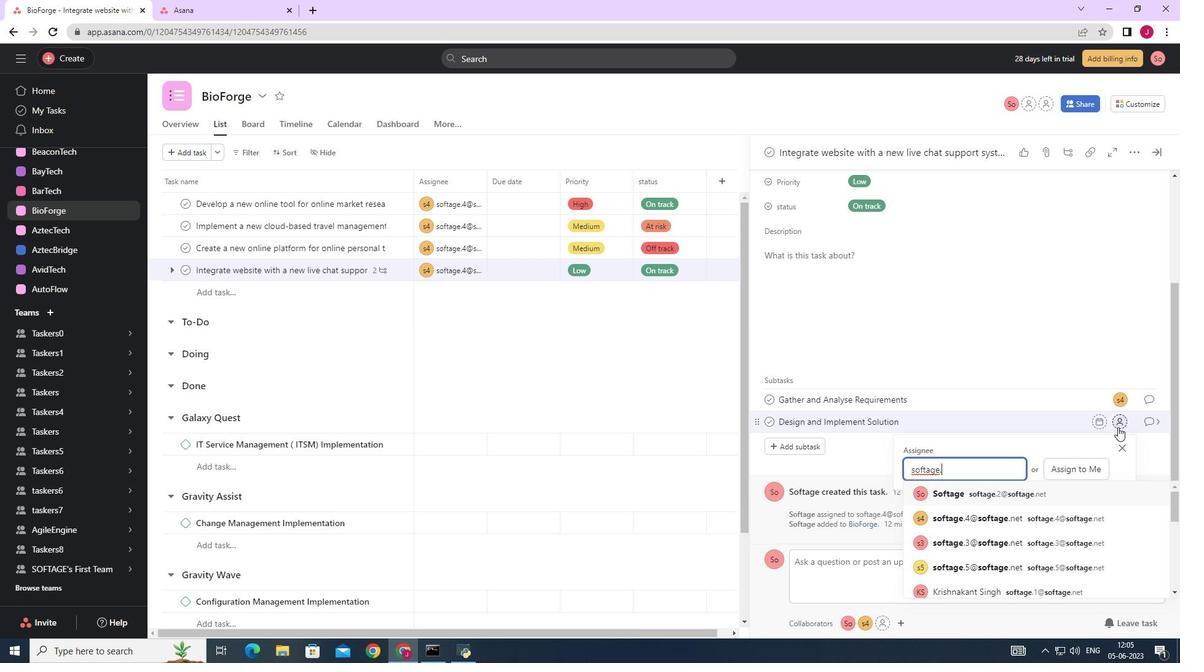 
Action: Mouse moved to (986, 494)
Screenshot: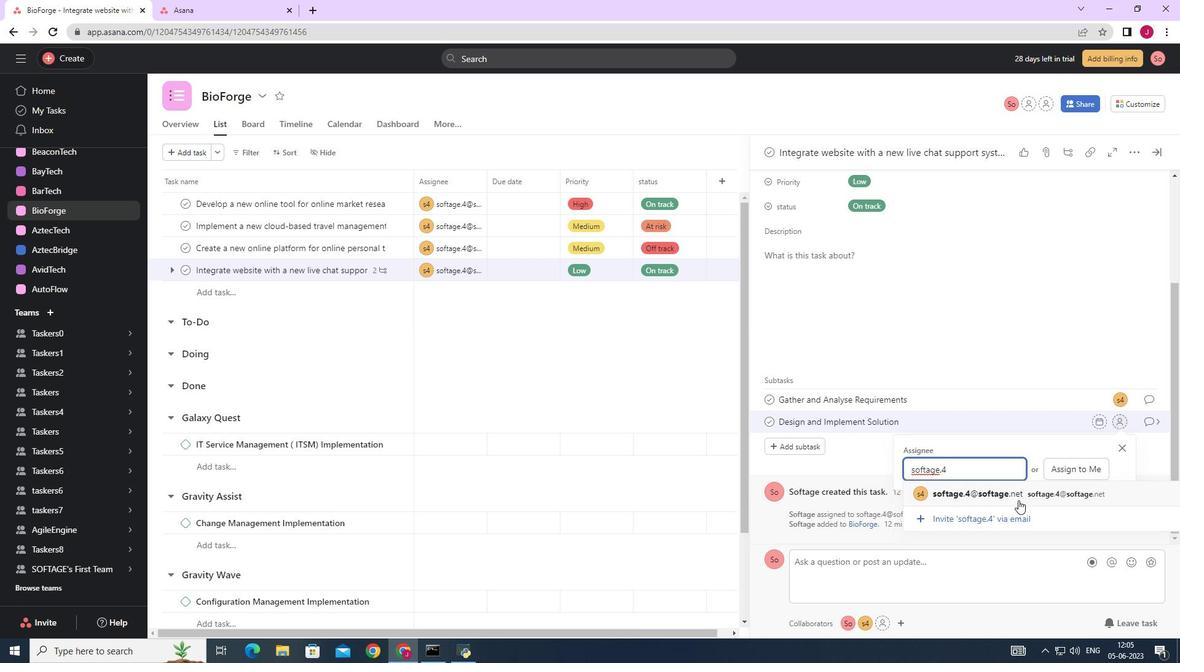 
Action: Mouse pressed left at (986, 494)
Screenshot: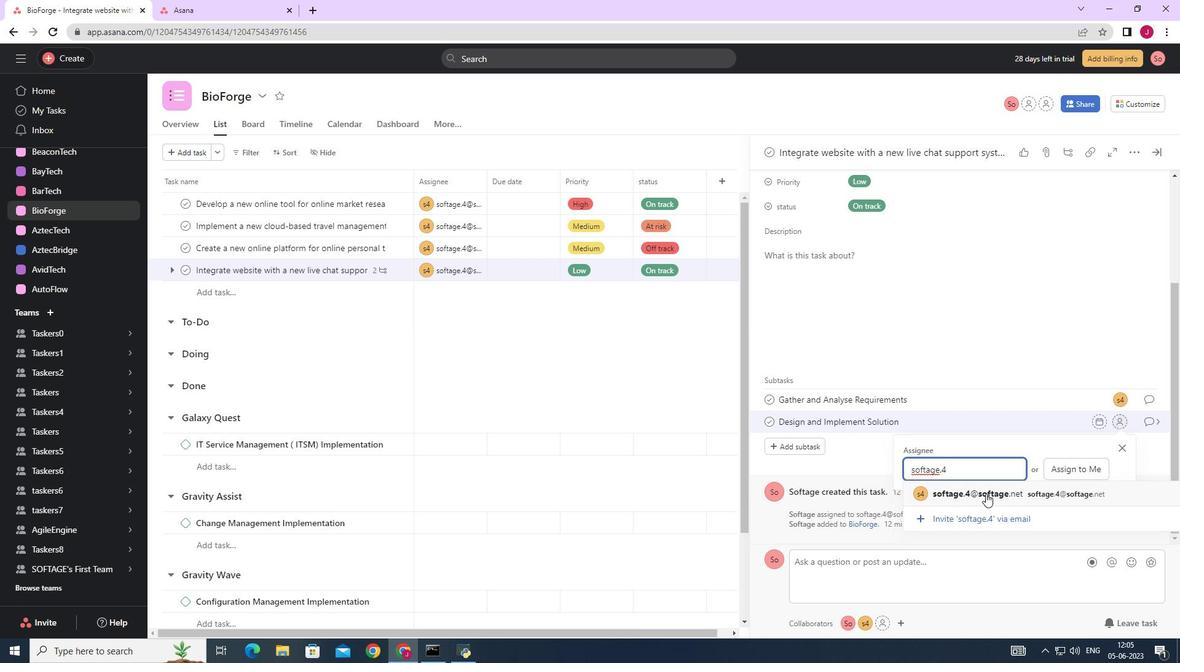 
Action: Mouse moved to (1150, 424)
Screenshot: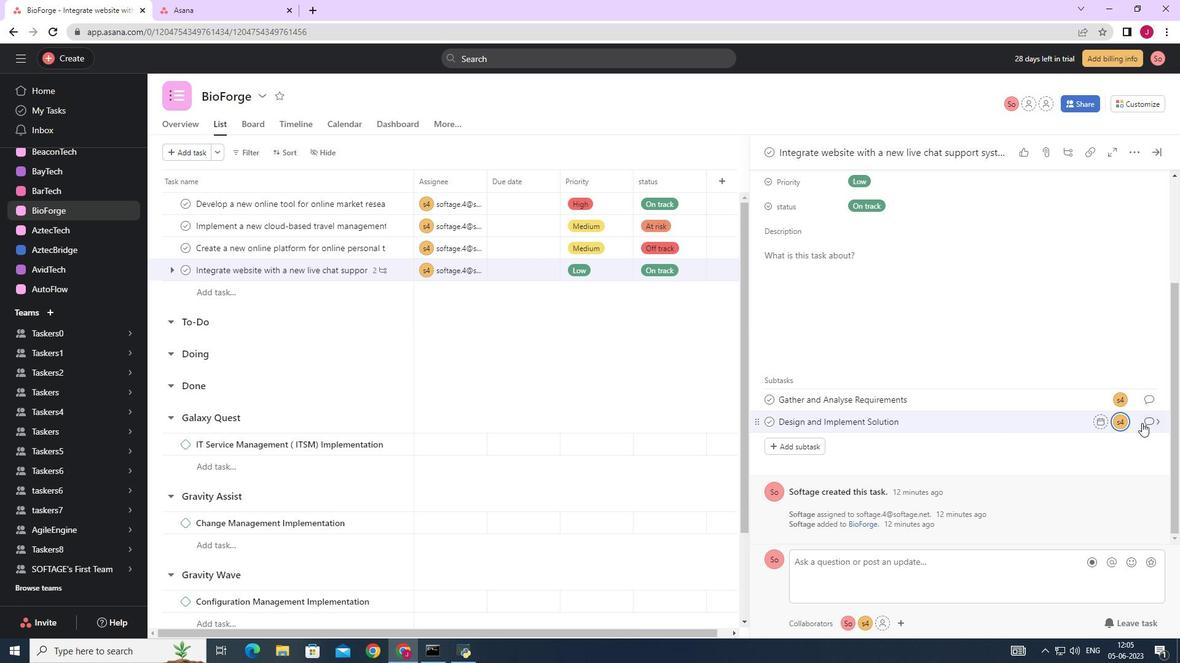 
Action: Mouse pressed left at (1150, 424)
Screenshot: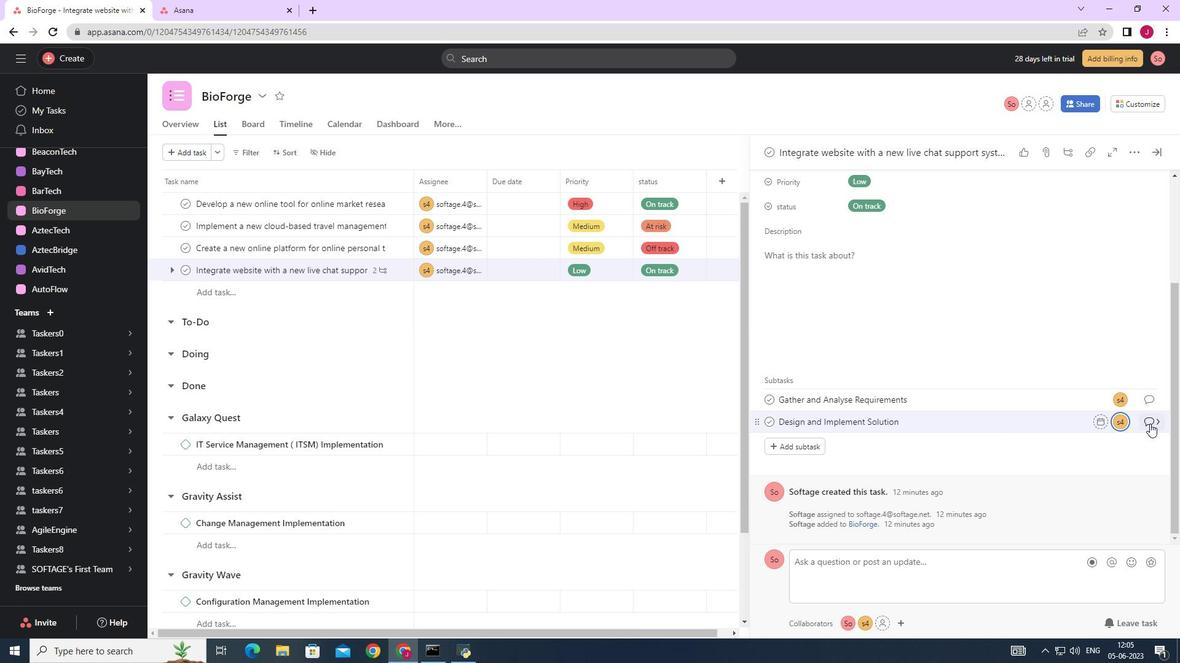 
Action: Mouse moved to (797, 324)
Screenshot: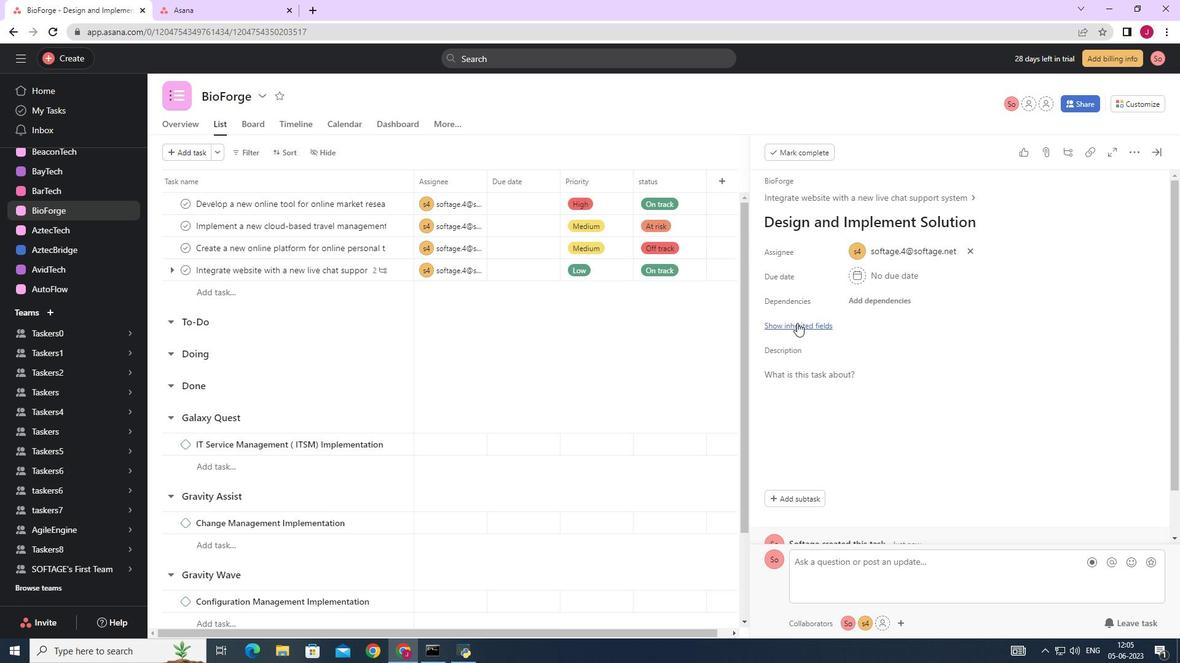 
Action: Mouse pressed left at (797, 324)
Screenshot: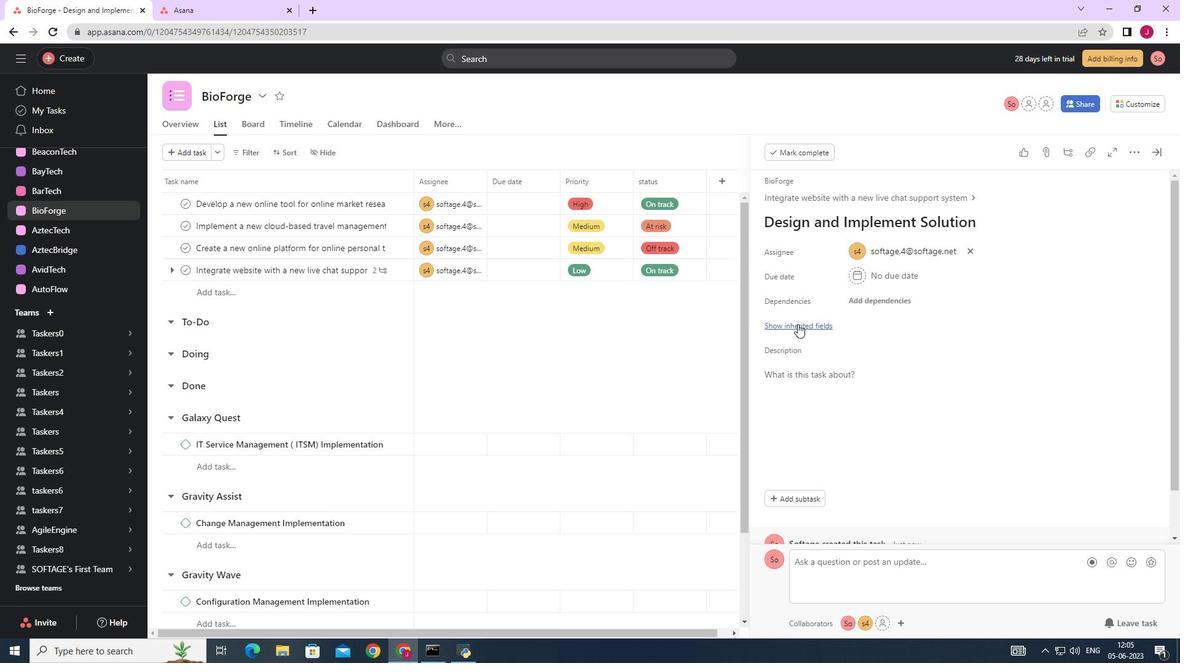 
Action: Mouse moved to (857, 354)
Screenshot: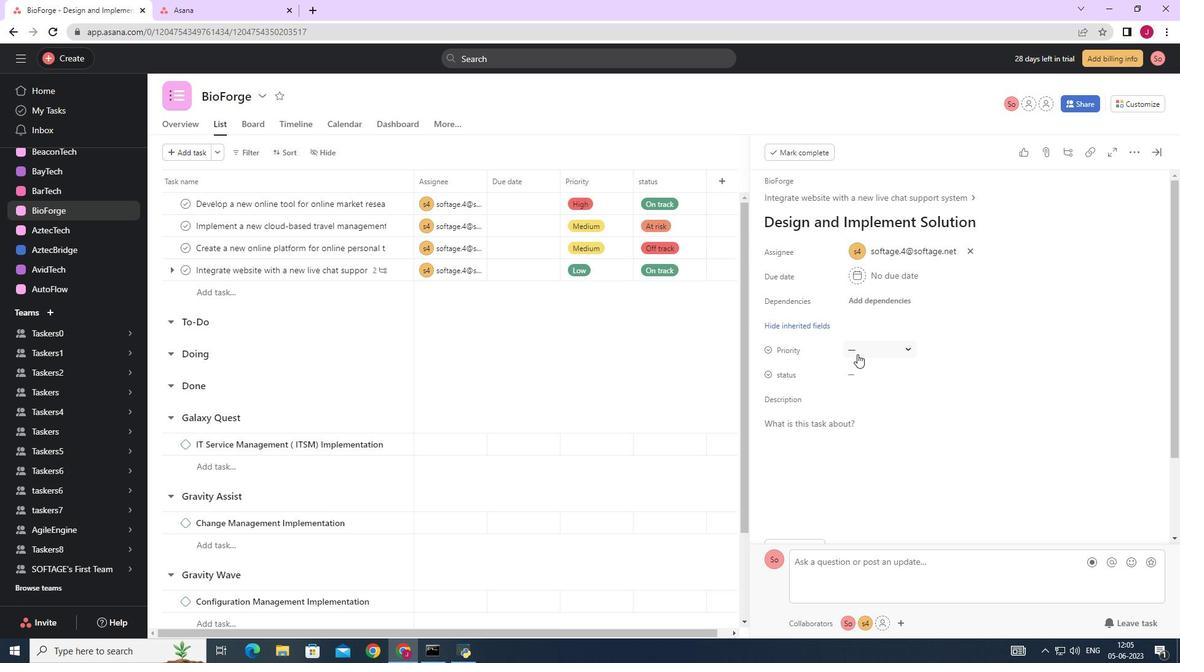 
Action: Mouse pressed left at (857, 354)
Screenshot: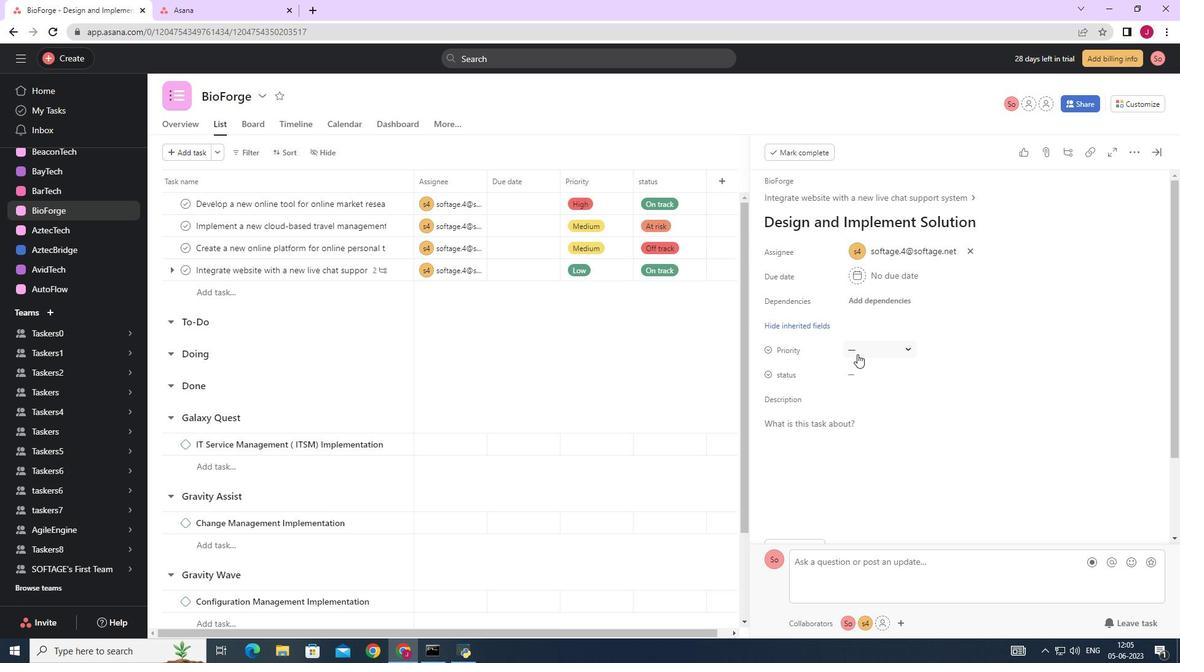 
Action: Mouse moved to (883, 394)
Screenshot: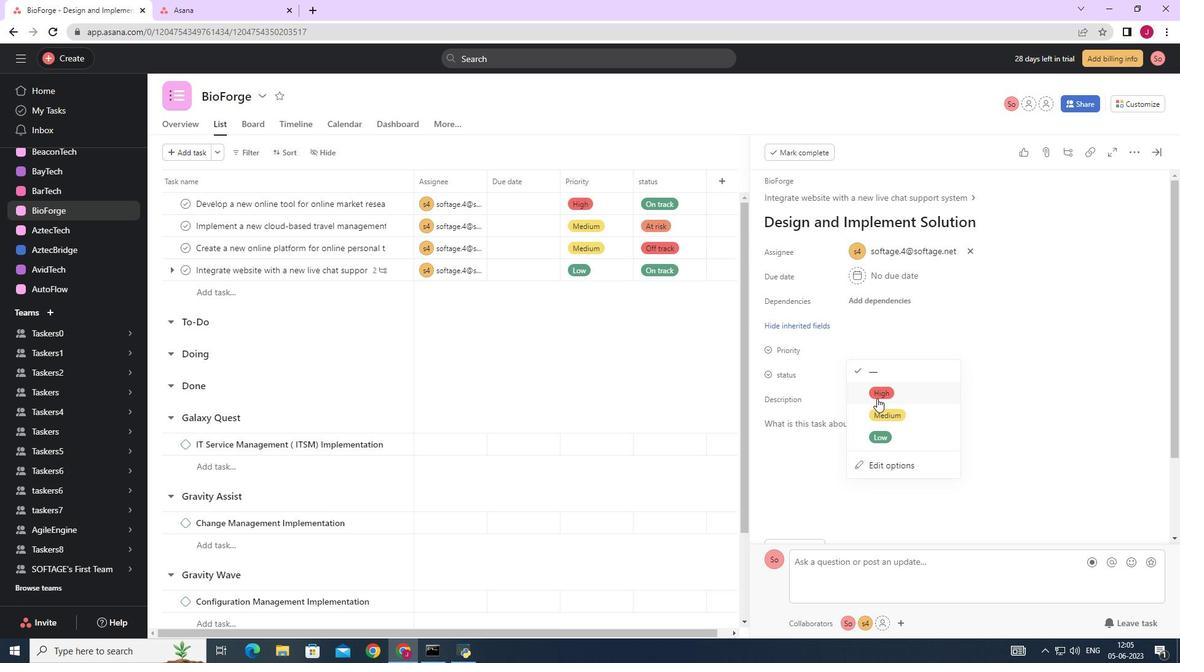 
Action: Mouse pressed left at (883, 394)
Screenshot: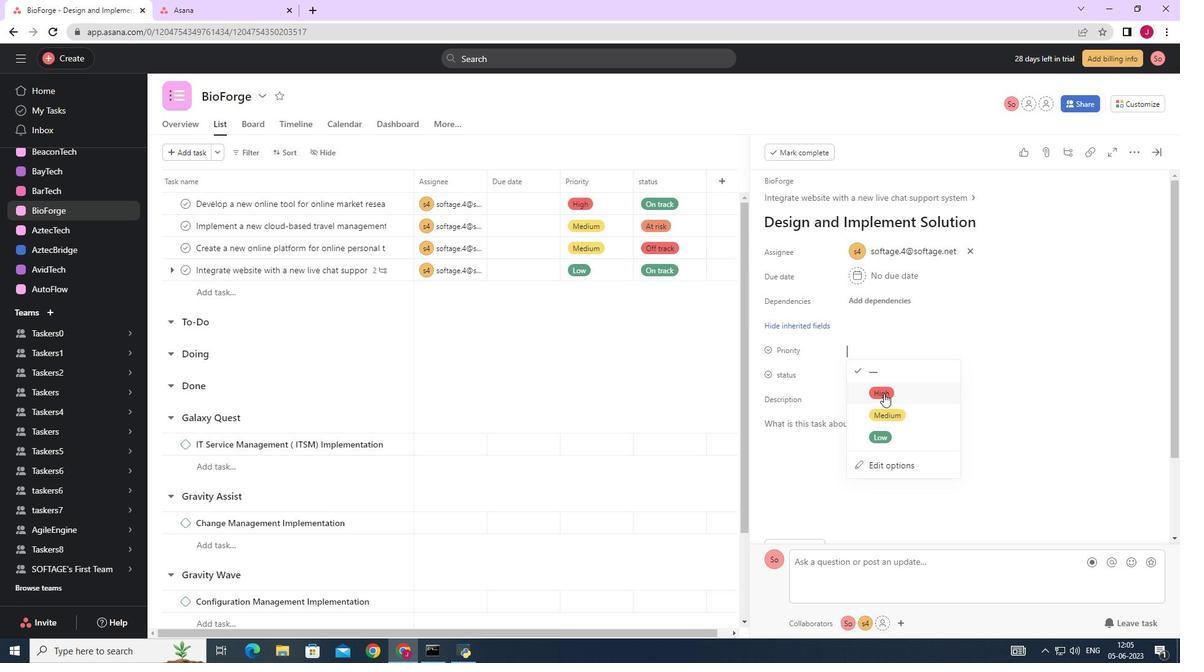 
Action: Mouse moved to (858, 374)
Screenshot: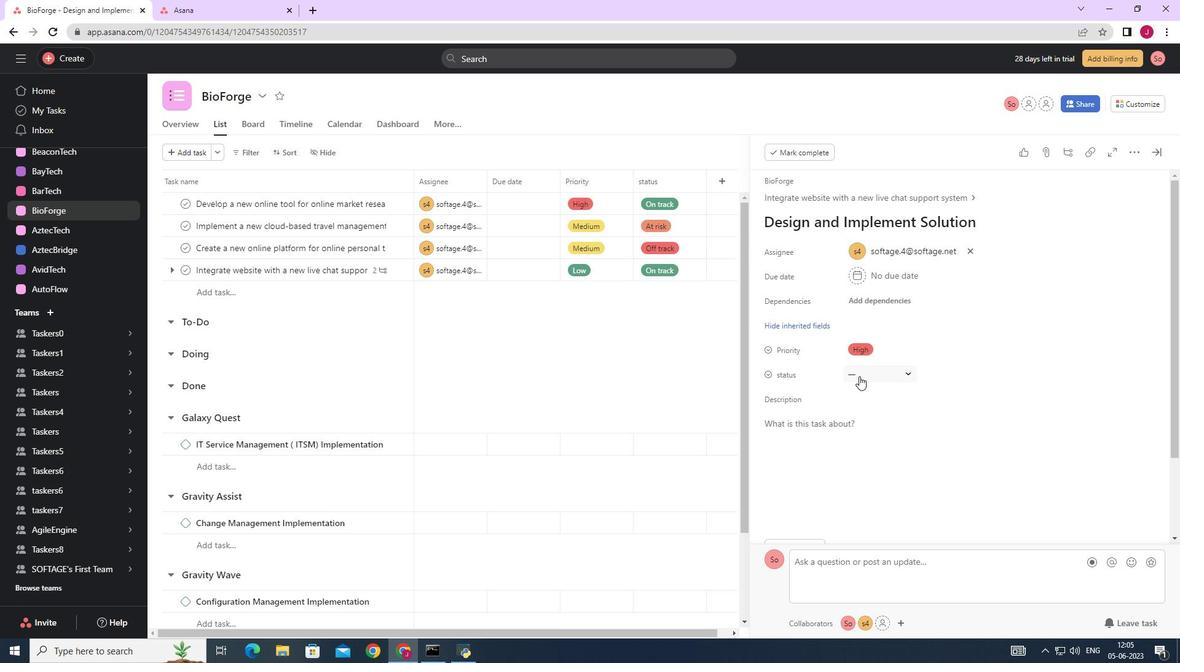 
Action: Mouse pressed left at (858, 374)
Screenshot: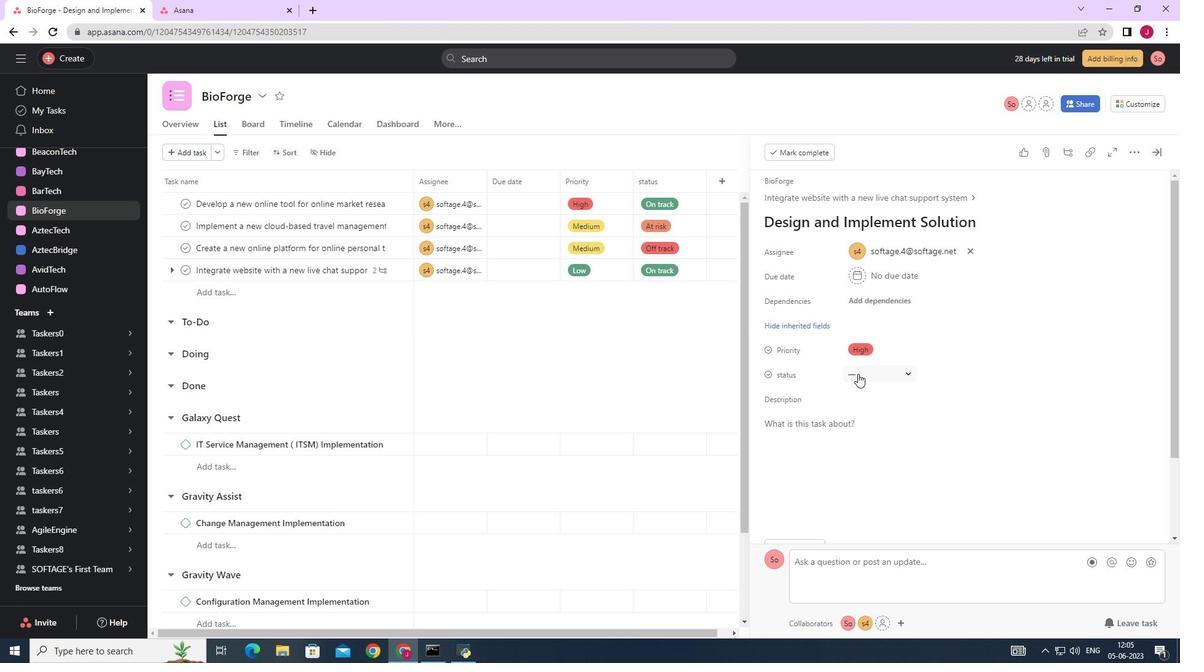 
Action: Mouse moved to (883, 438)
Screenshot: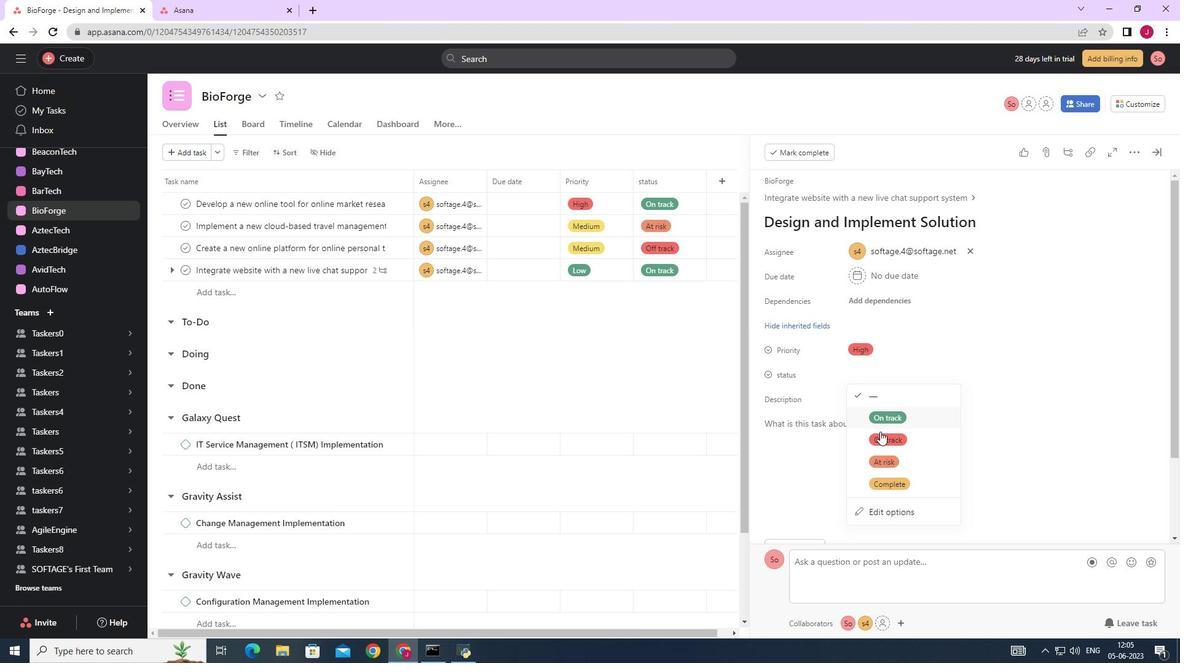 
Action: Mouse pressed left at (883, 438)
Screenshot: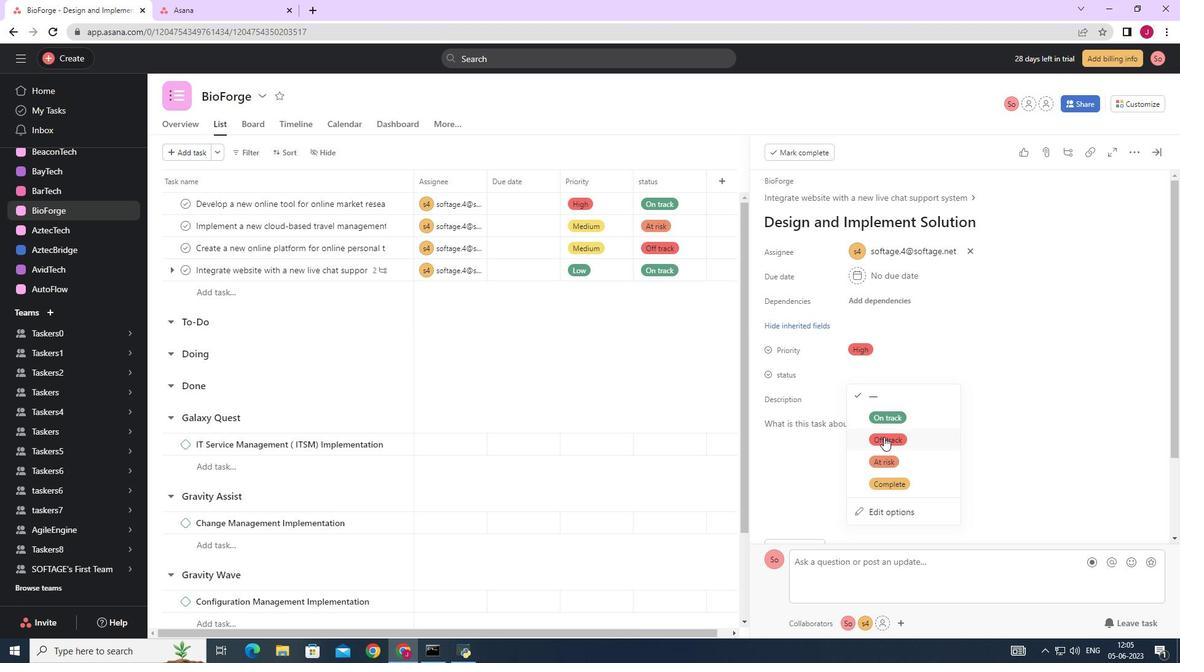 
Action: Mouse moved to (1157, 154)
Screenshot: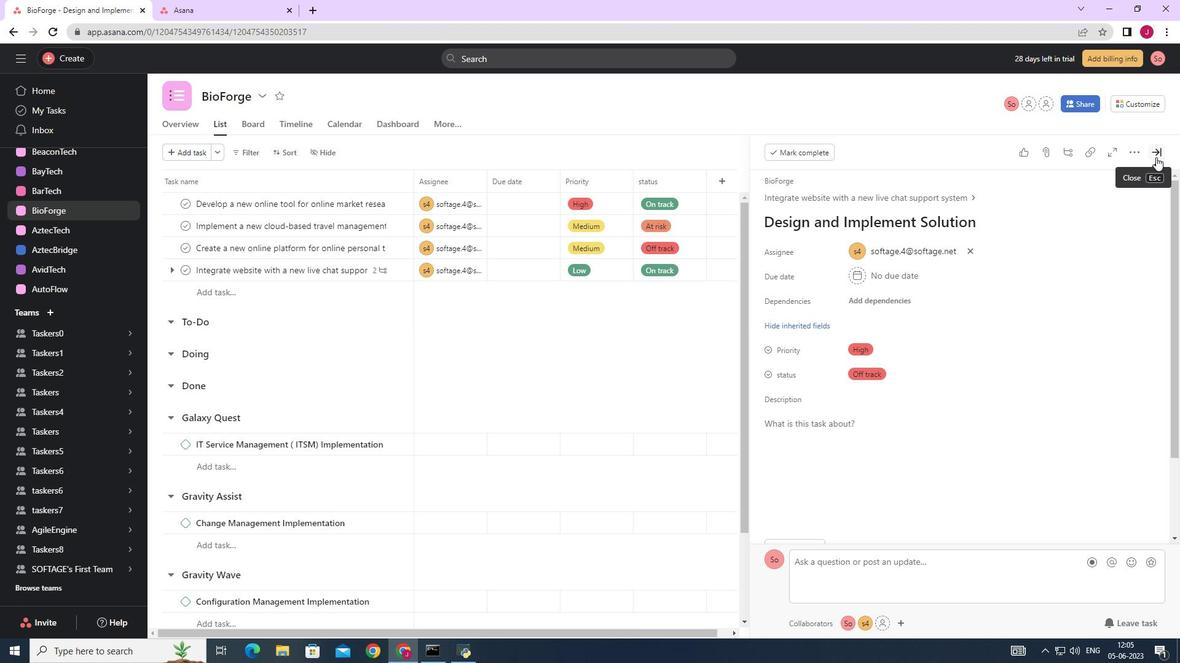 
Action: Mouse pressed left at (1157, 154)
Screenshot: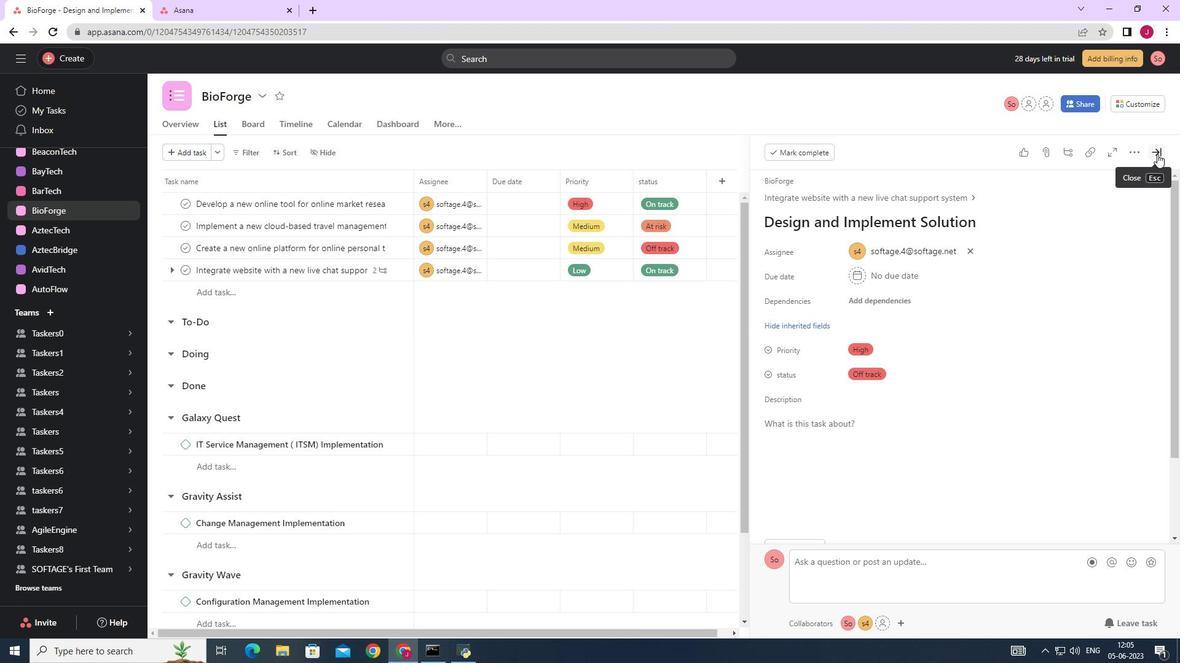 
Action: Mouse moved to (1091, 156)
Screenshot: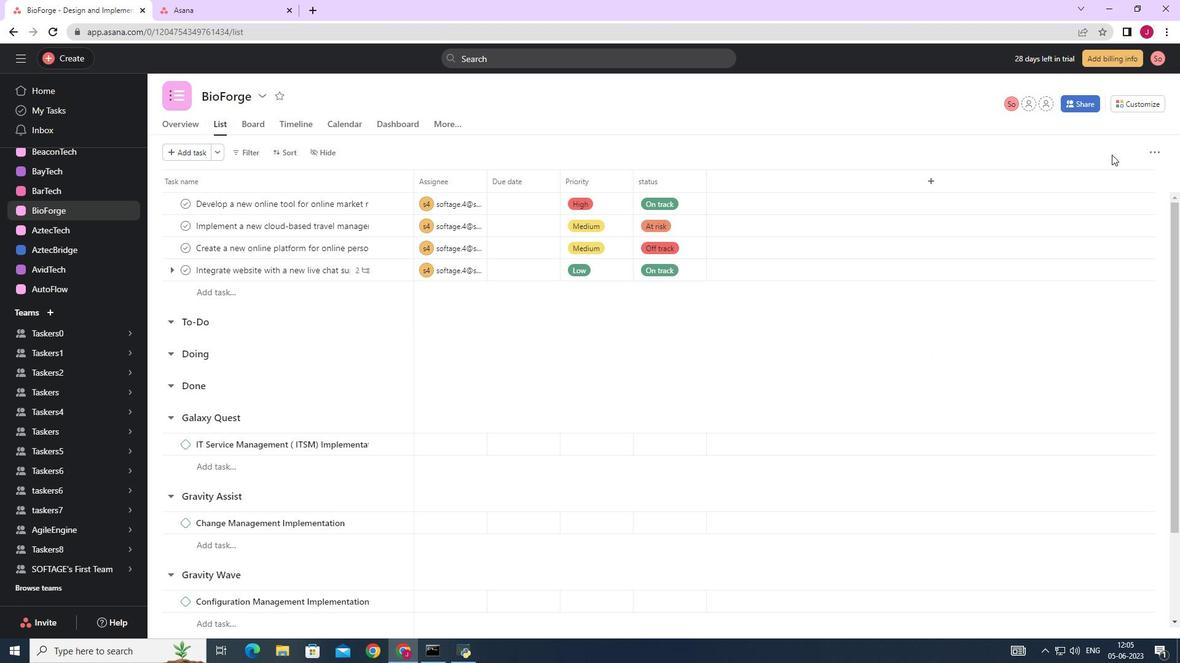 
